 Task: In the Company honeywell.com, Log SMS with description: 'Followed up via SMS with a lead who attended our recent webinar.'; Add date: '4 August, 2023' and time 12:00:PM; Add contact from the company's contact and save. Logged in from softage.10@softage.net
Action: Mouse moved to (81, 55)
Screenshot: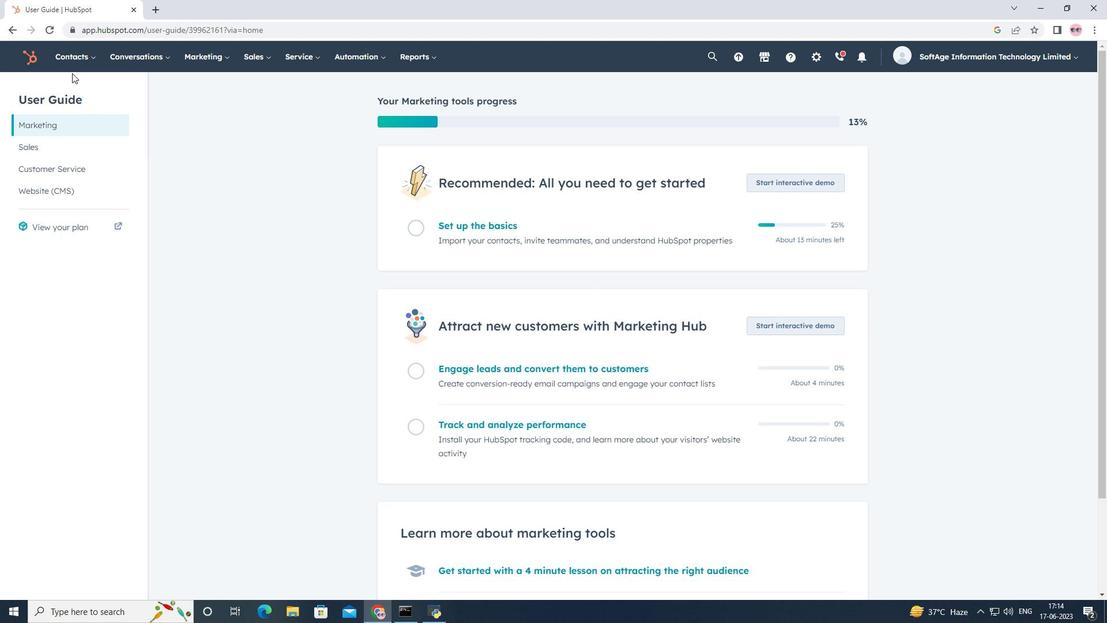 
Action: Mouse pressed left at (81, 55)
Screenshot: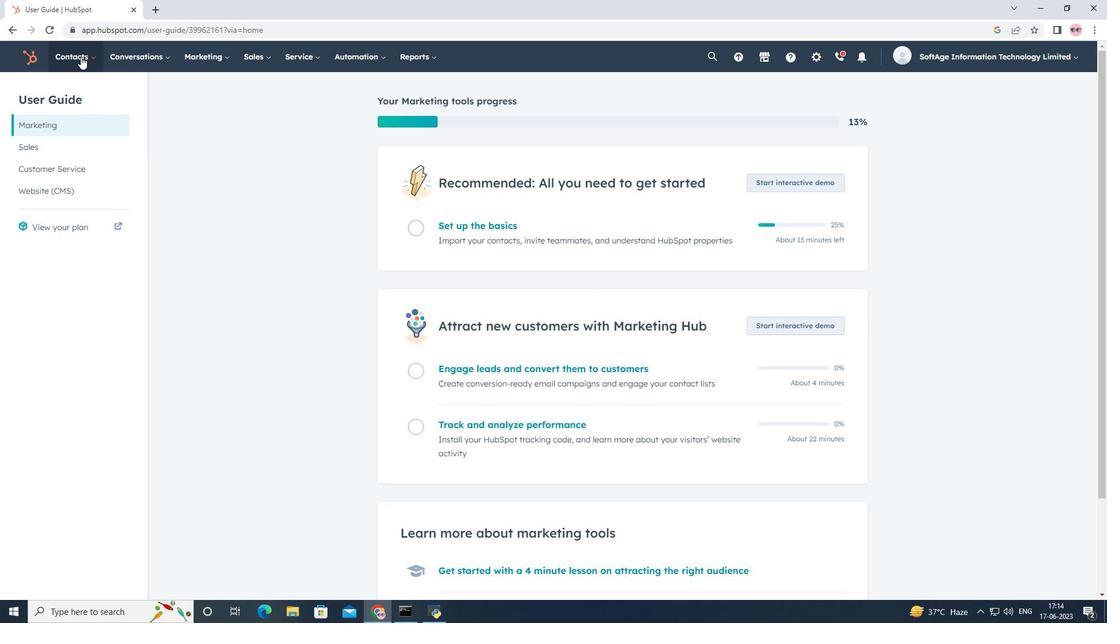 
Action: Mouse moved to (85, 113)
Screenshot: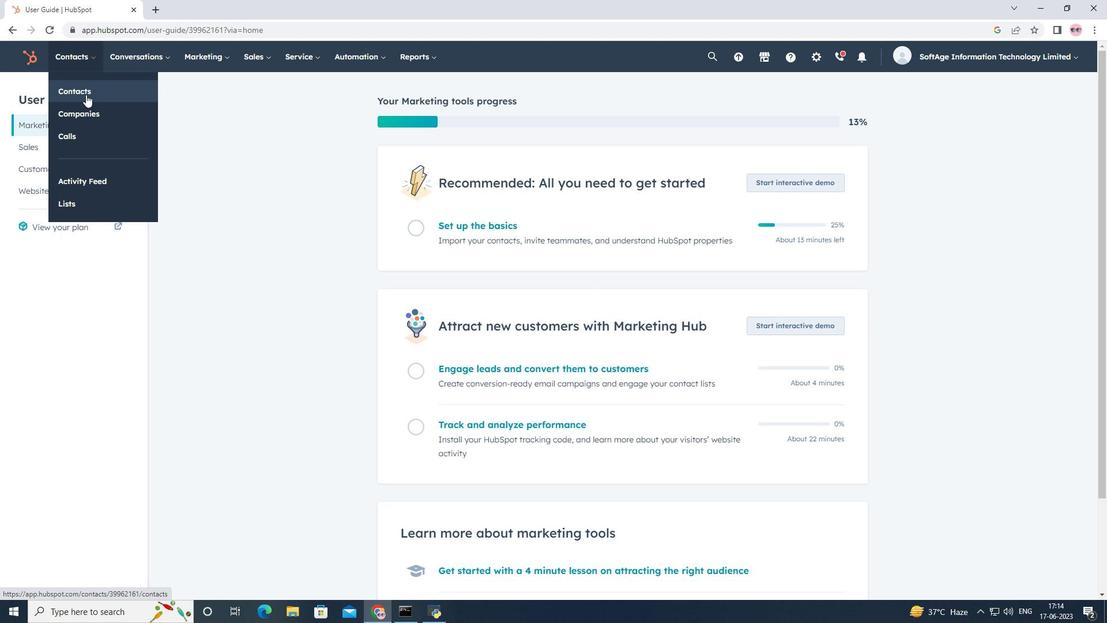 
Action: Mouse pressed left at (85, 113)
Screenshot: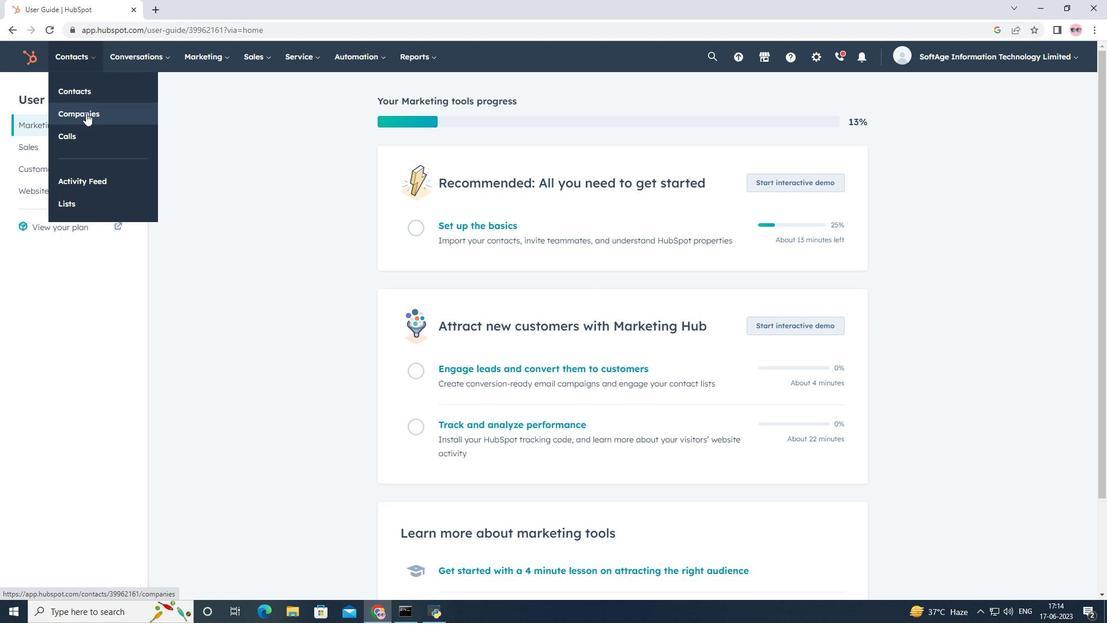 
Action: Mouse moved to (111, 188)
Screenshot: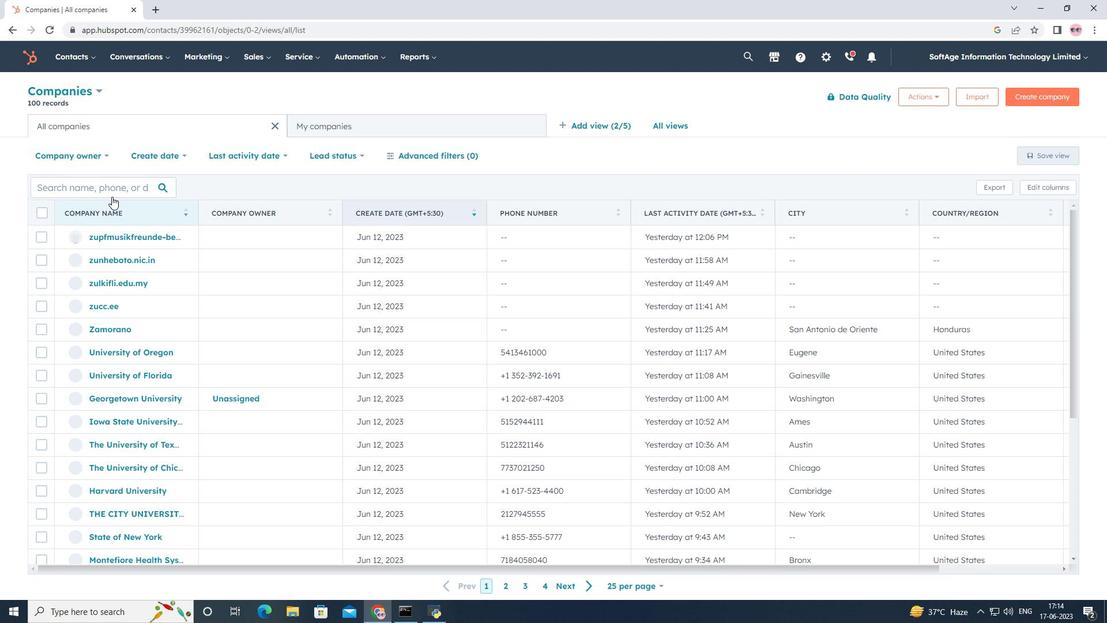 
Action: Mouse pressed left at (111, 188)
Screenshot: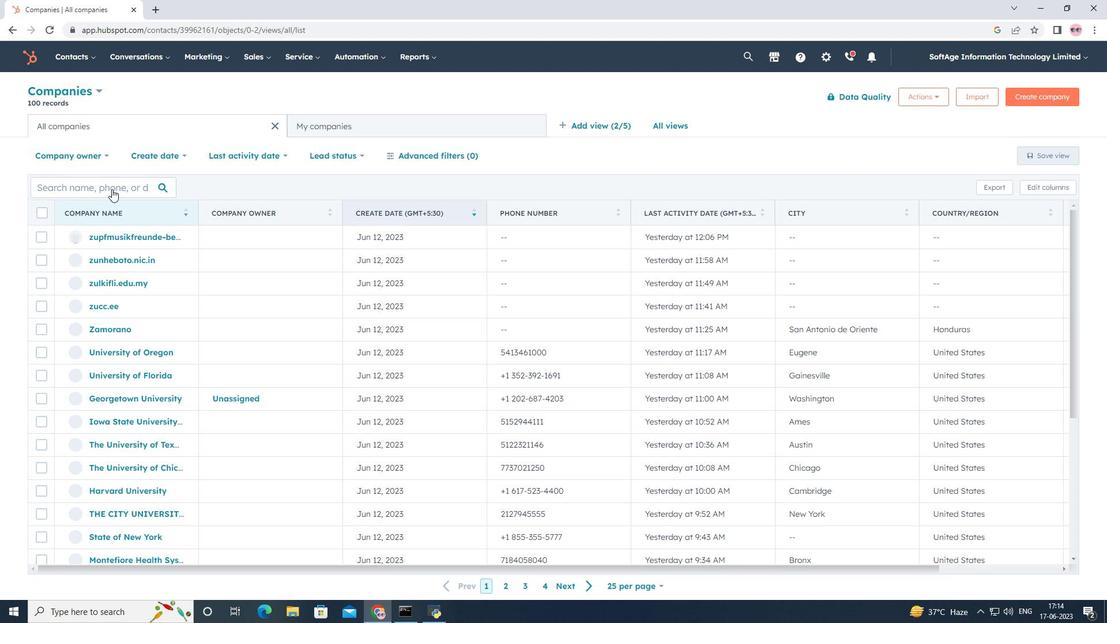 
Action: Key pressed <Key.shift>Honeywell.com
Screenshot: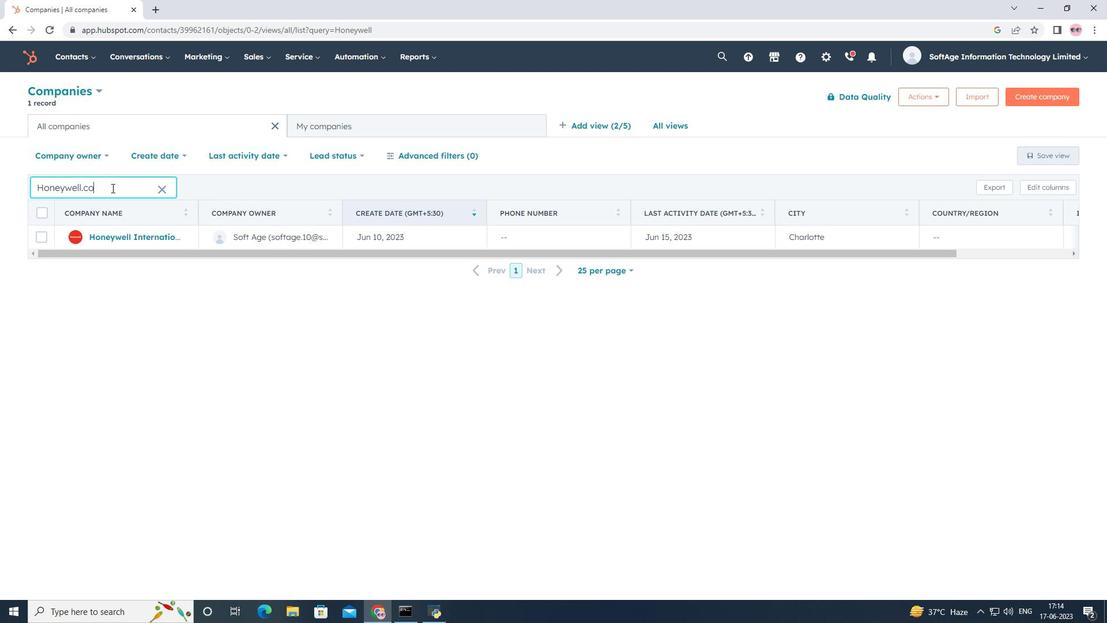 
Action: Mouse moved to (122, 236)
Screenshot: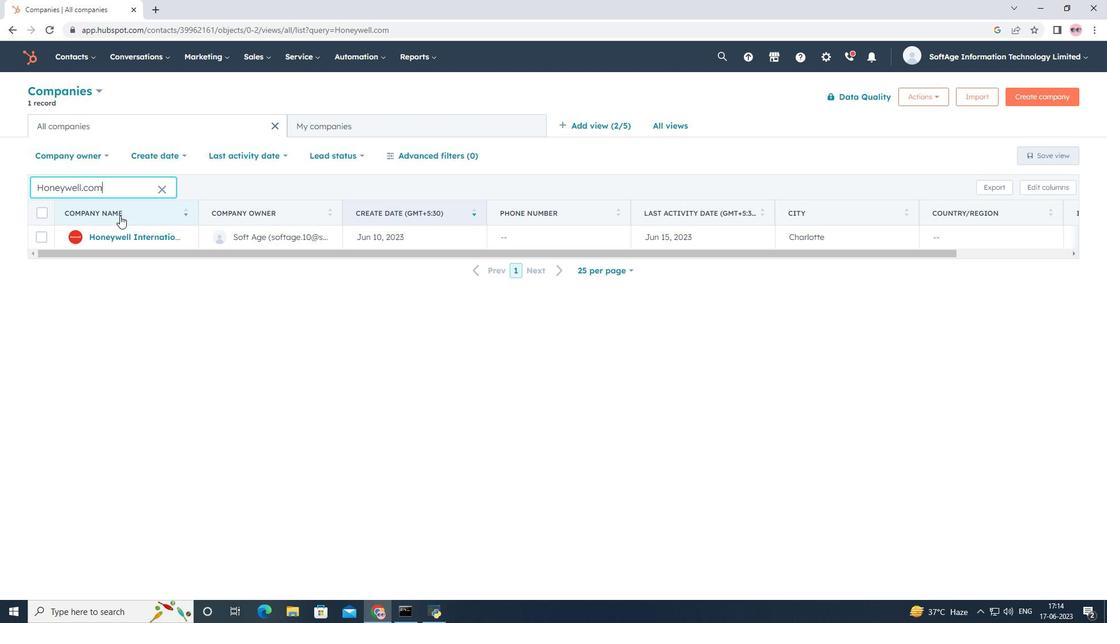 
Action: Mouse pressed left at (122, 236)
Screenshot: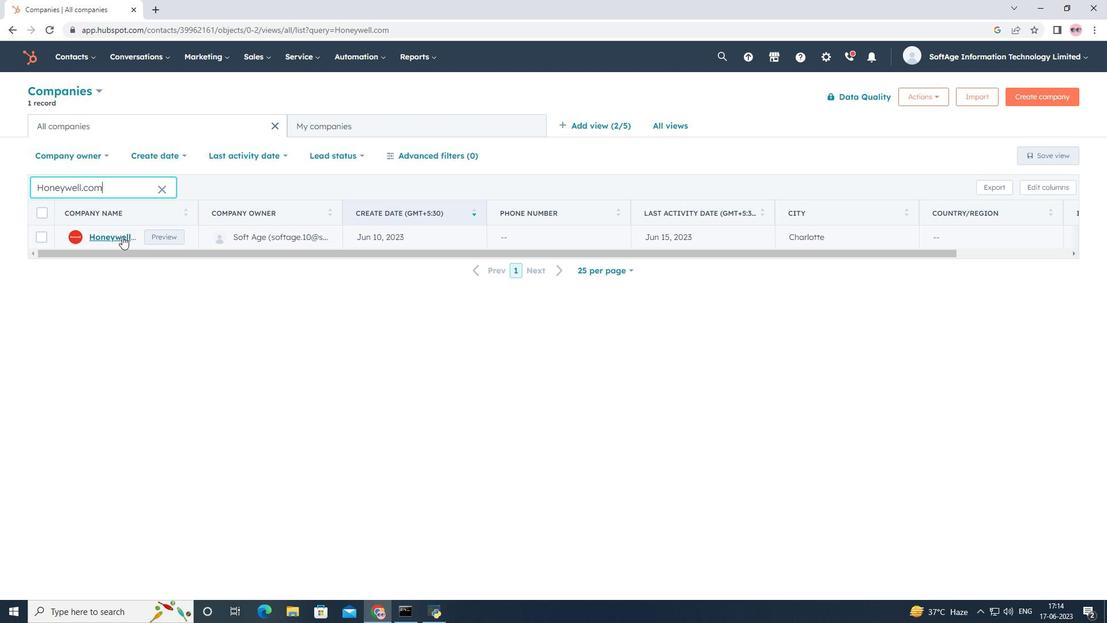 
Action: Mouse moved to (233, 185)
Screenshot: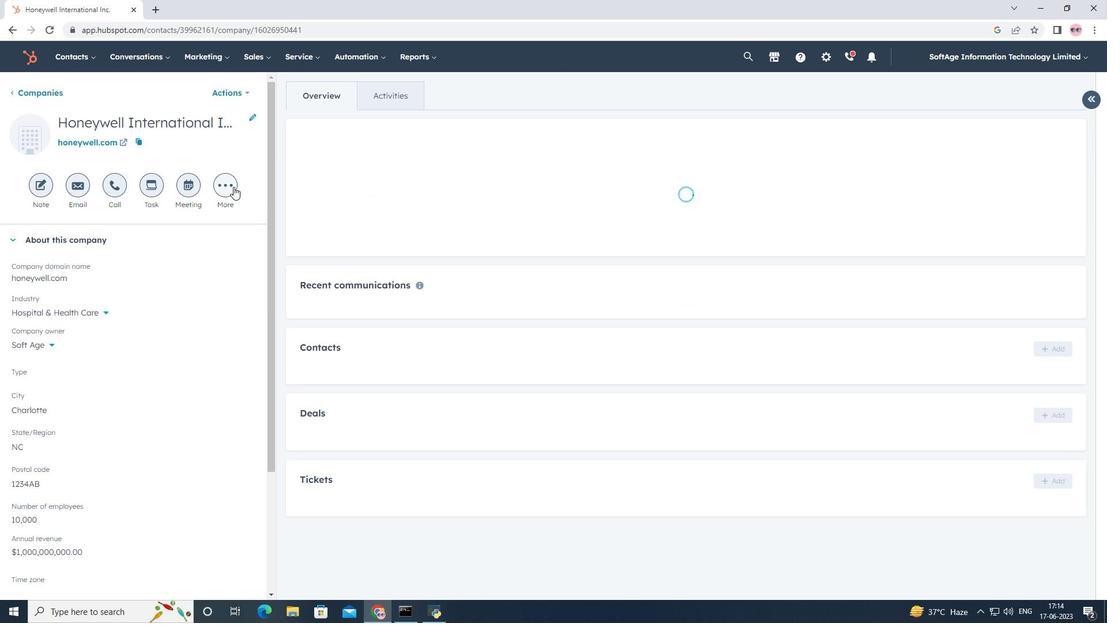 
Action: Mouse pressed left at (233, 185)
Screenshot: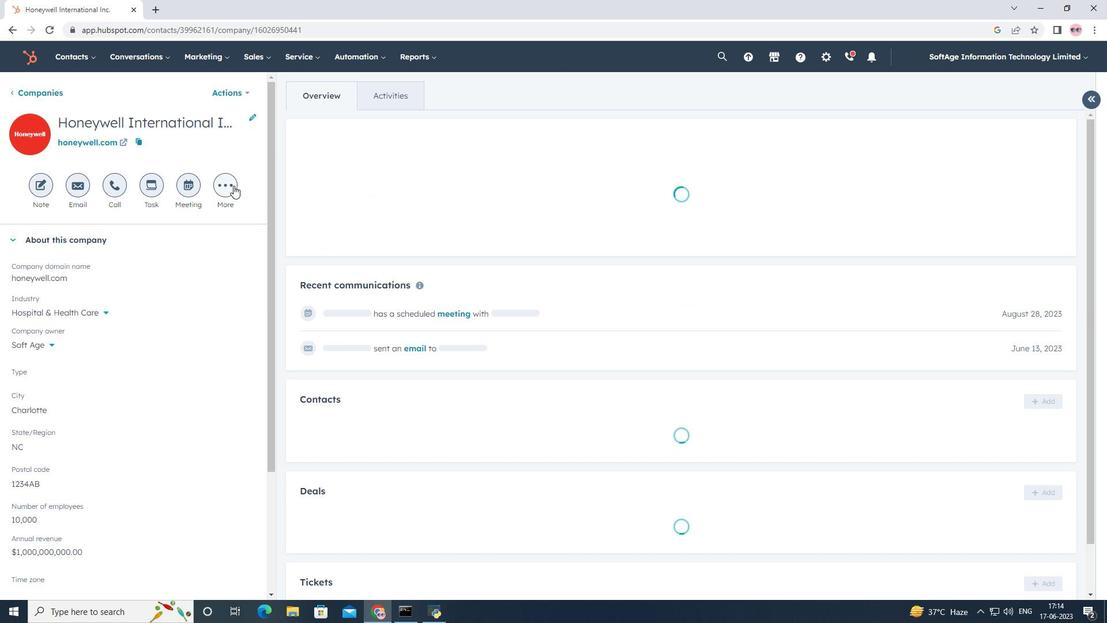 
Action: Mouse moved to (246, 210)
Screenshot: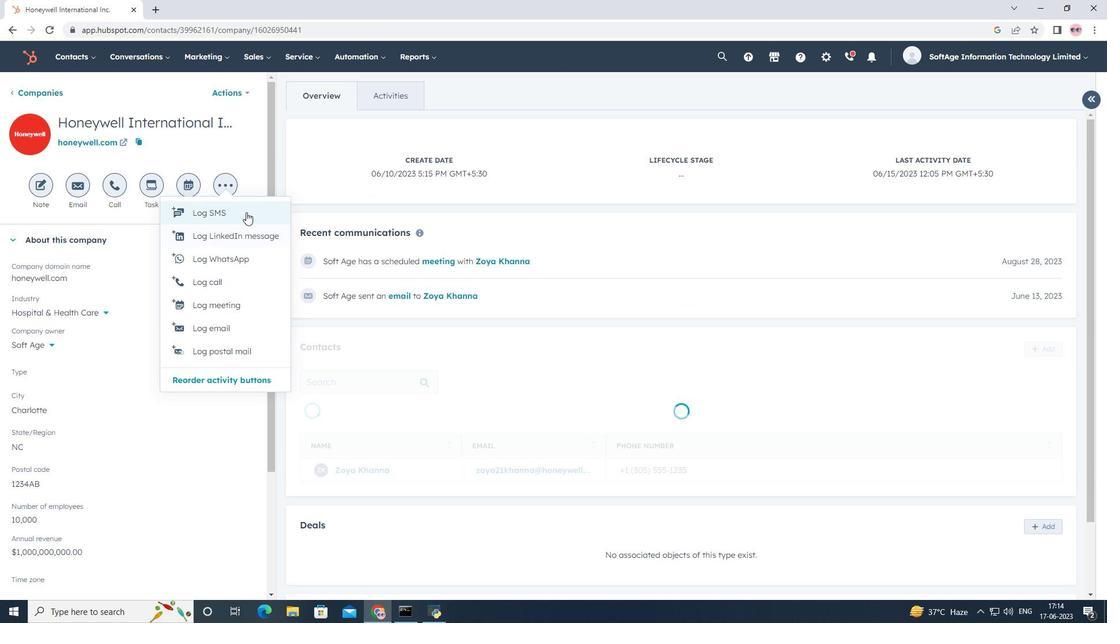 
Action: Mouse pressed left at (246, 210)
Screenshot: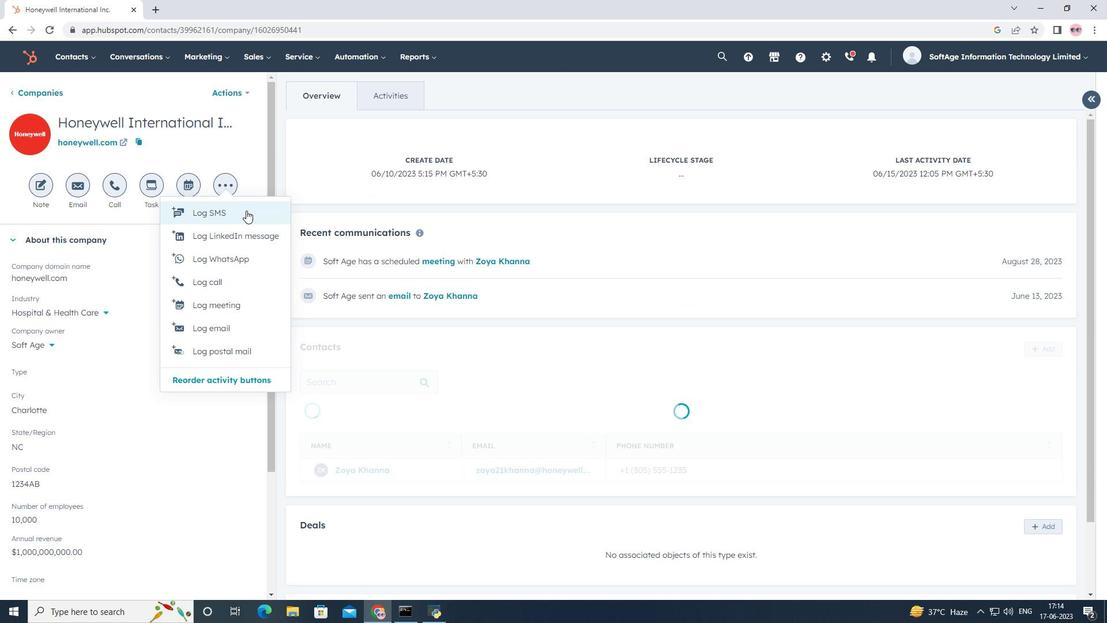 
Action: Mouse moved to (706, 445)
Screenshot: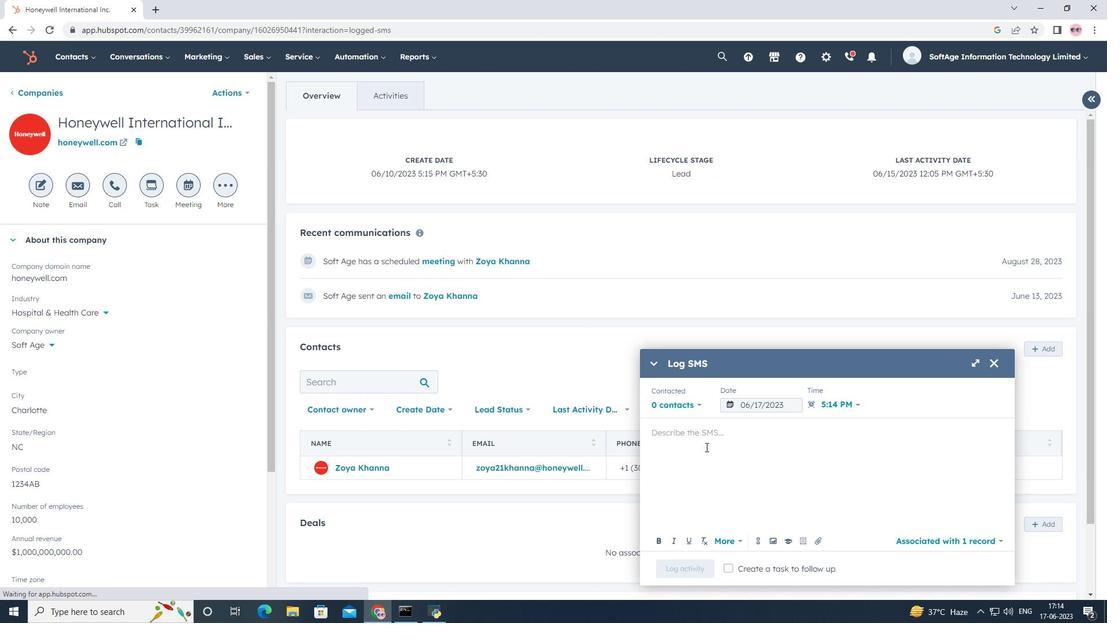 
Action: Mouse pressed left at (706, 445)
Screenshot: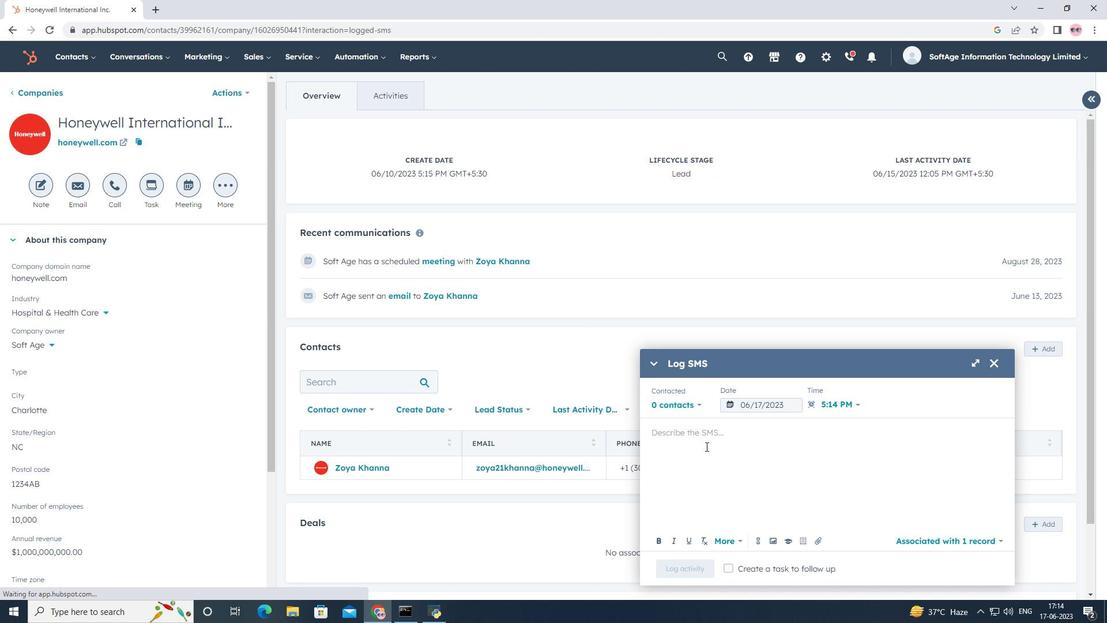 
Action: Key pressed <Key.shift>Followed<Key.space>up<Key.space>via<Key.space><Key.shift>SMS<Key.space>with<Key.space>a<Key.space>lead<Key.space>who<Key.space>attended<Key.space>our<Key.space>recent<Key.space>webinar.
Screenshot: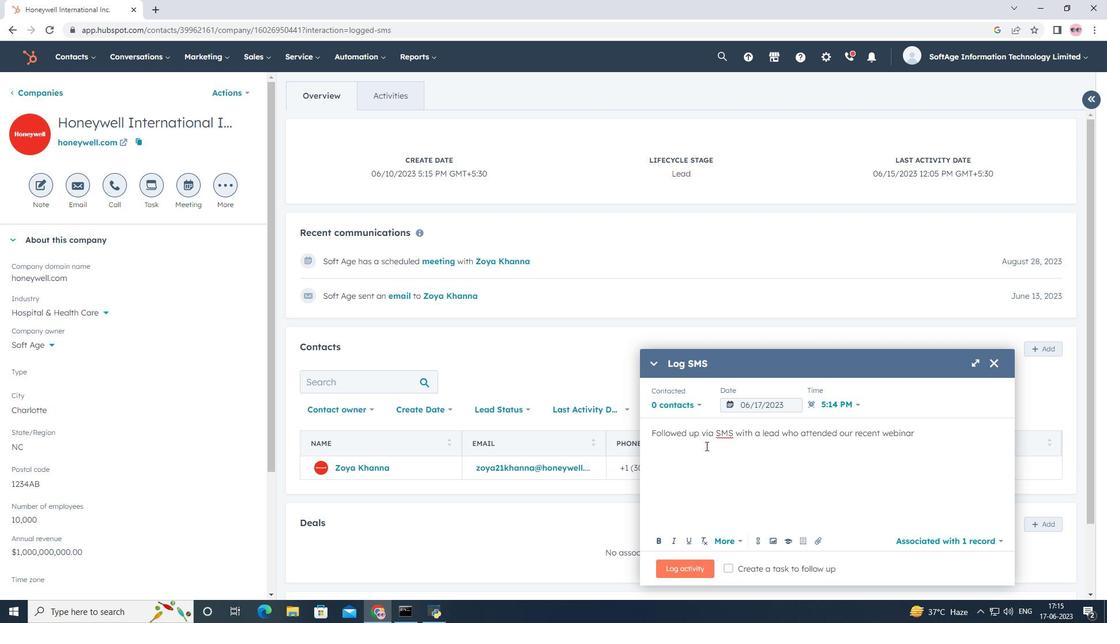 
Action: Mouse moved to (782, 408)
Screenshot: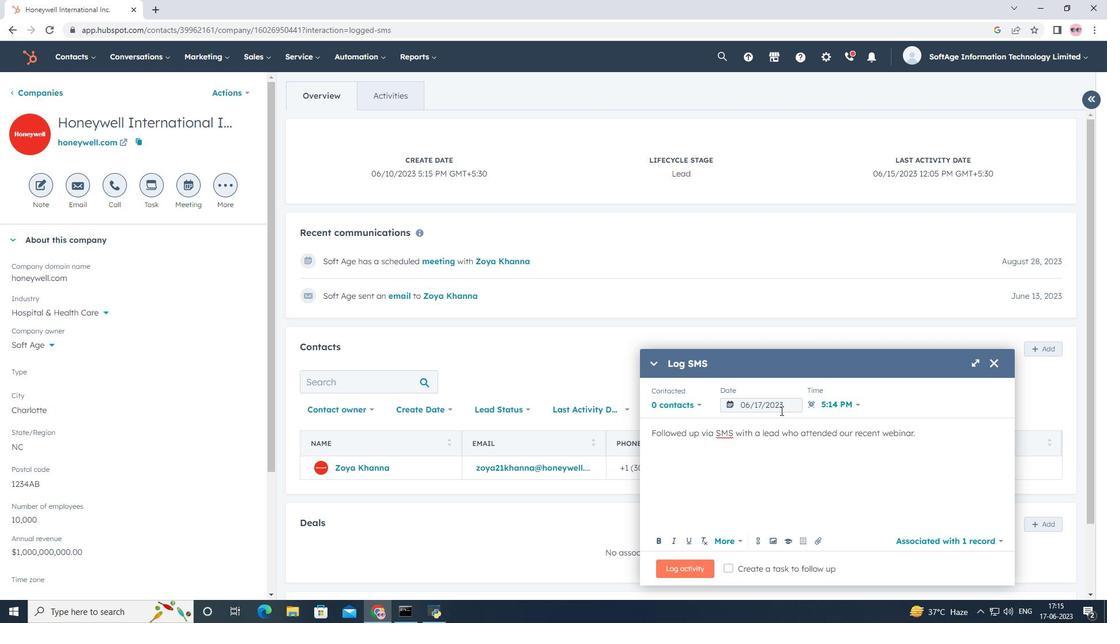 
Action: Mouse pressed left at (782, 408)
Screenshot: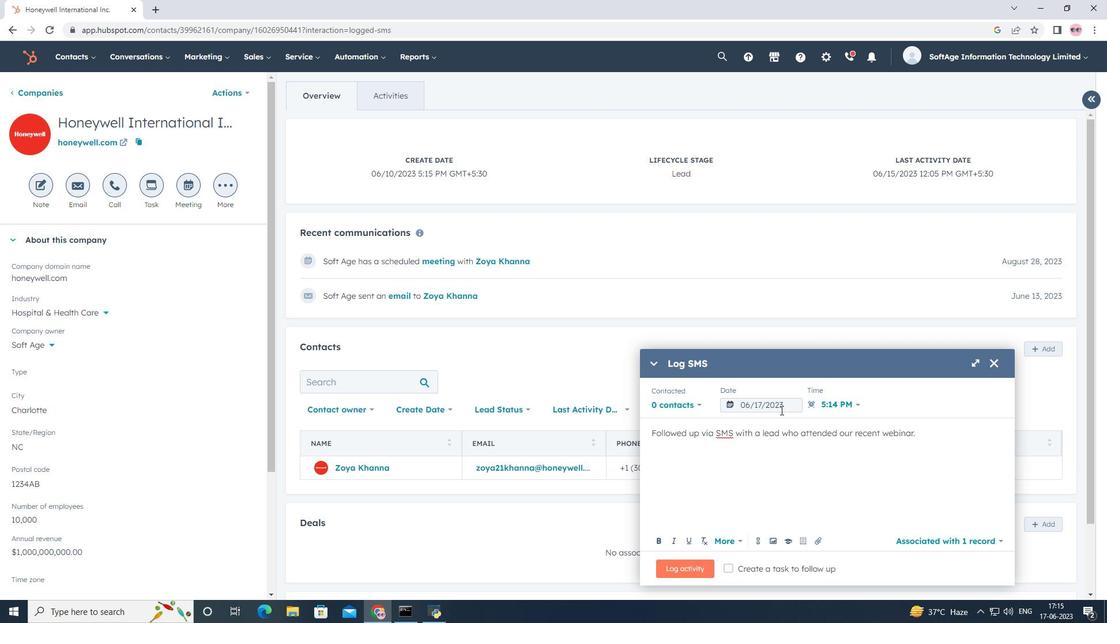 
Action: Mouse moved to (871, 220)
Screenshot: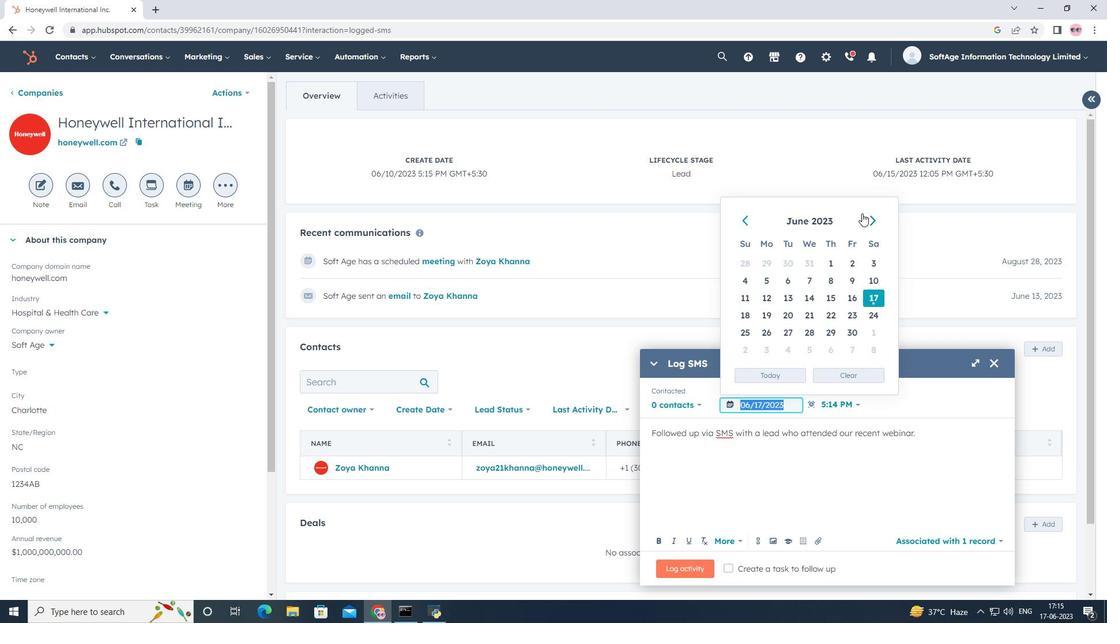 
Action: Mouse pressed left at (871, 220)
Screenshot: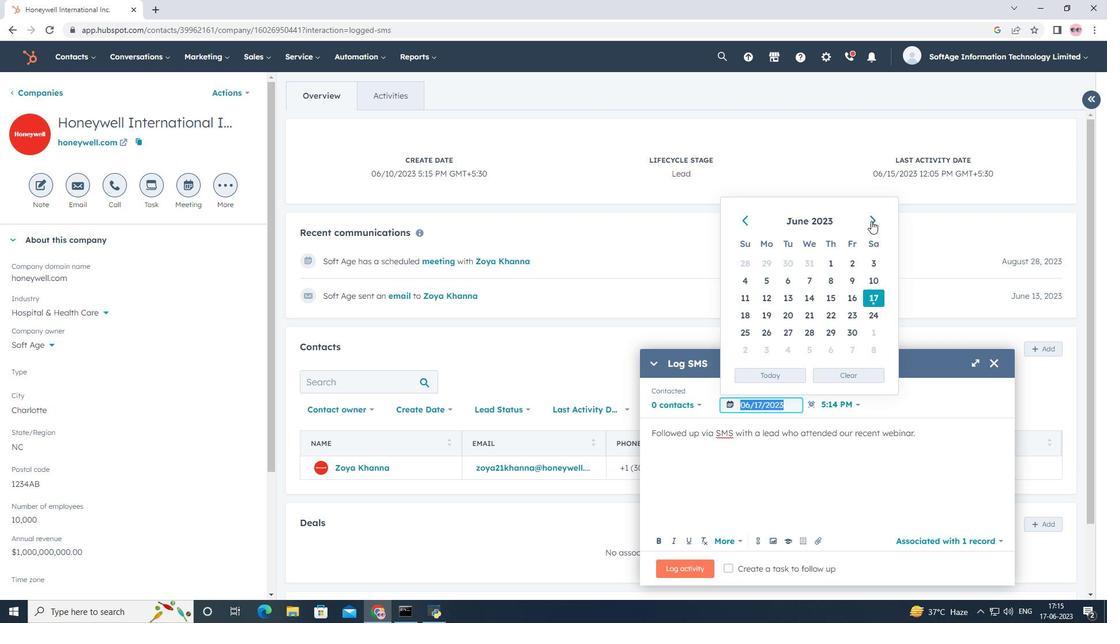 
Action: Mouse pressed left at (871, 220)
Screenshot: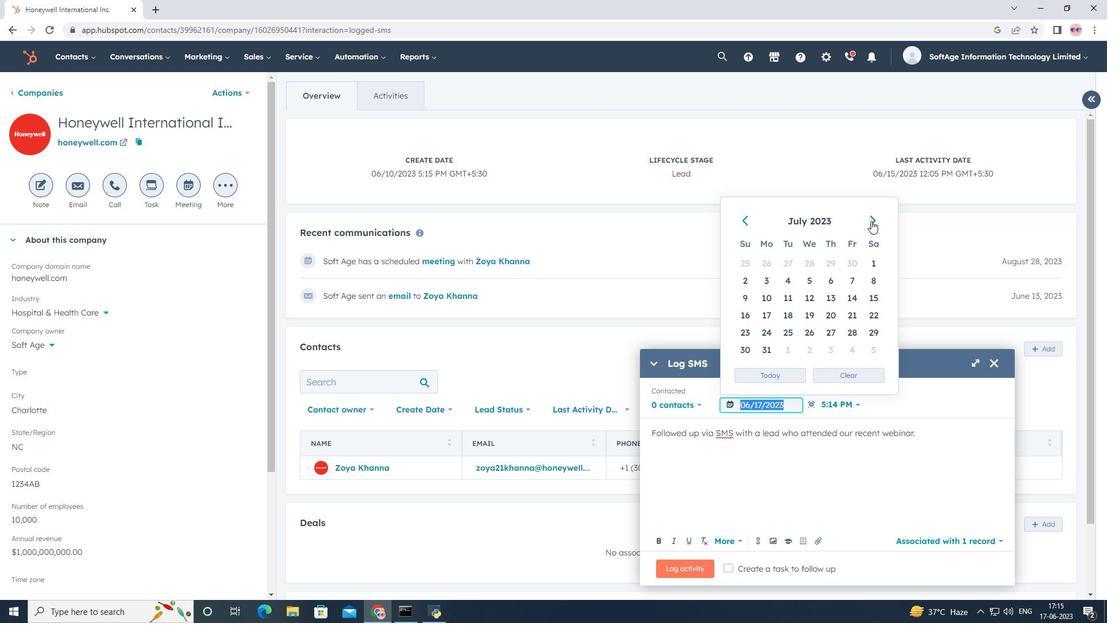 
Action: Mouse moved to (855, 261)
Screenshot: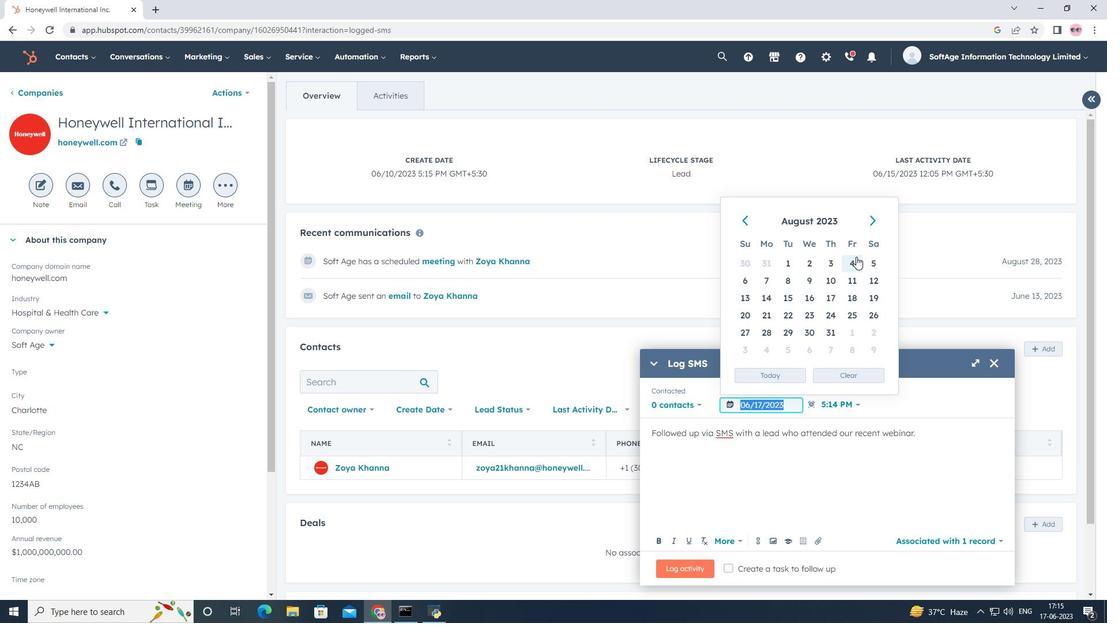 
Action: Mouse pressed left at (855, 261)
Screenshot: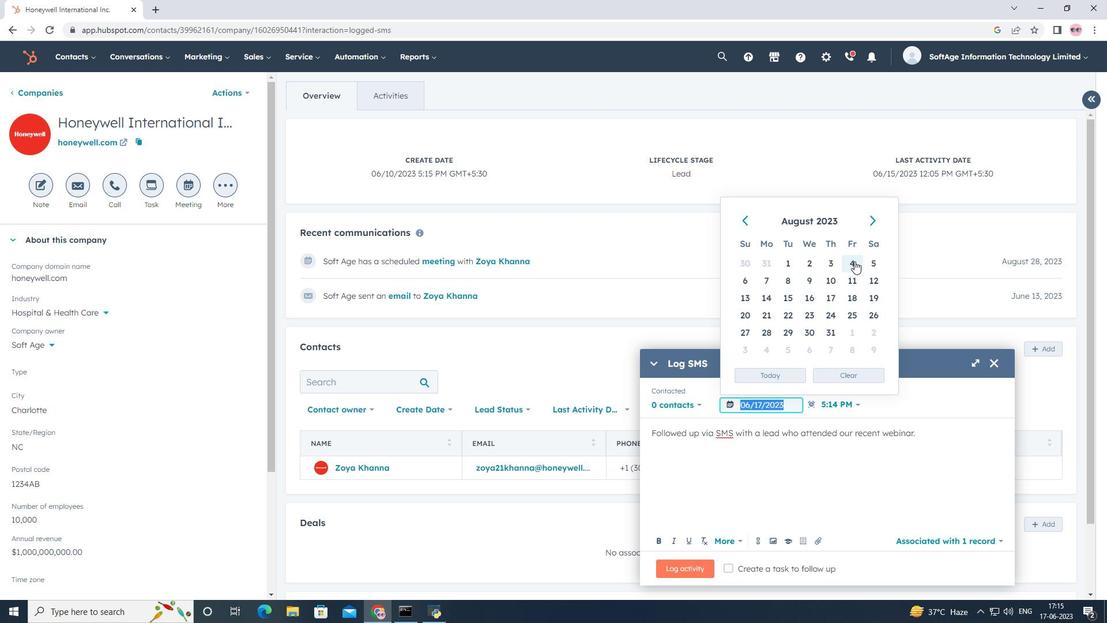 
Action: Mouse moved to (860, 407)
Screenshot: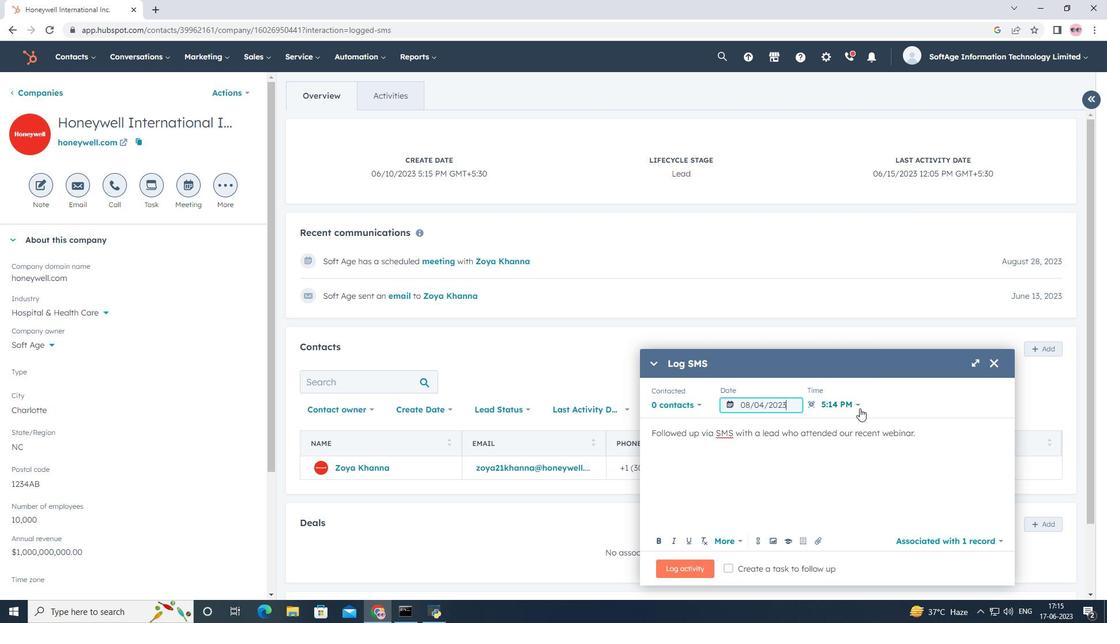 
Action: Mouse pressed left at (860, 407)
Screenshot: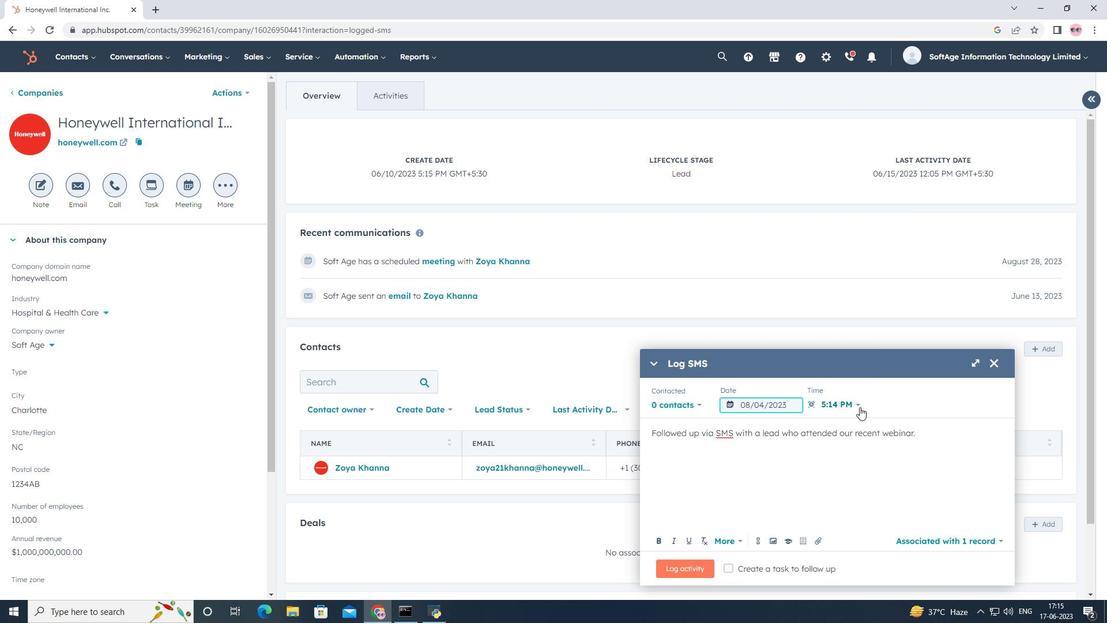 
Action: Mouse moved to (917, 461)
Screenshot: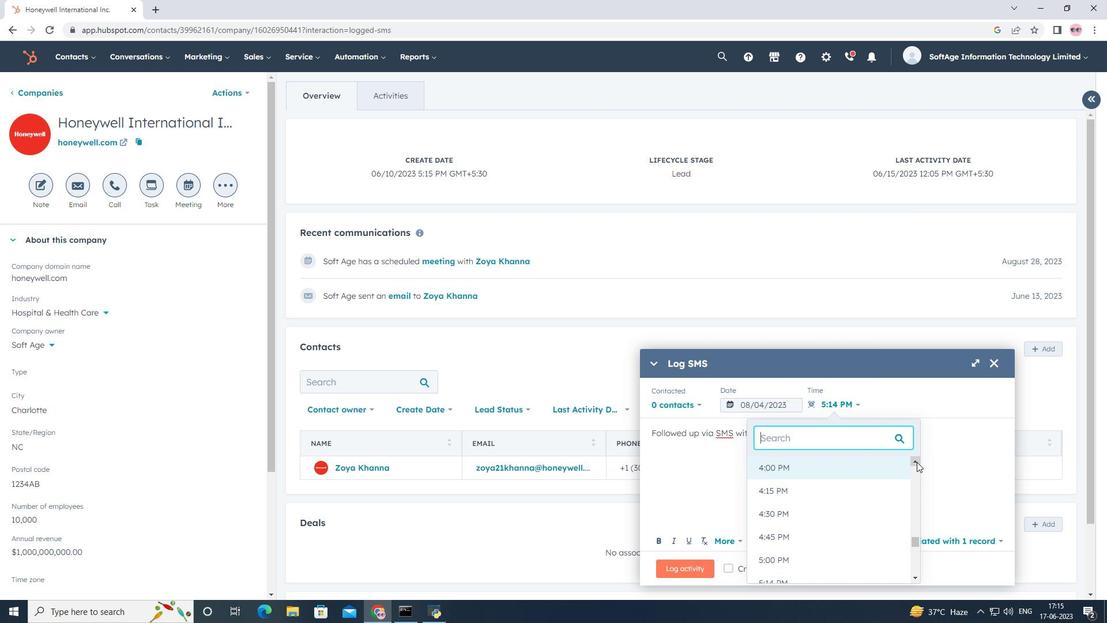 
Action: Mouse pressed left at (917, 461)
Screenshot: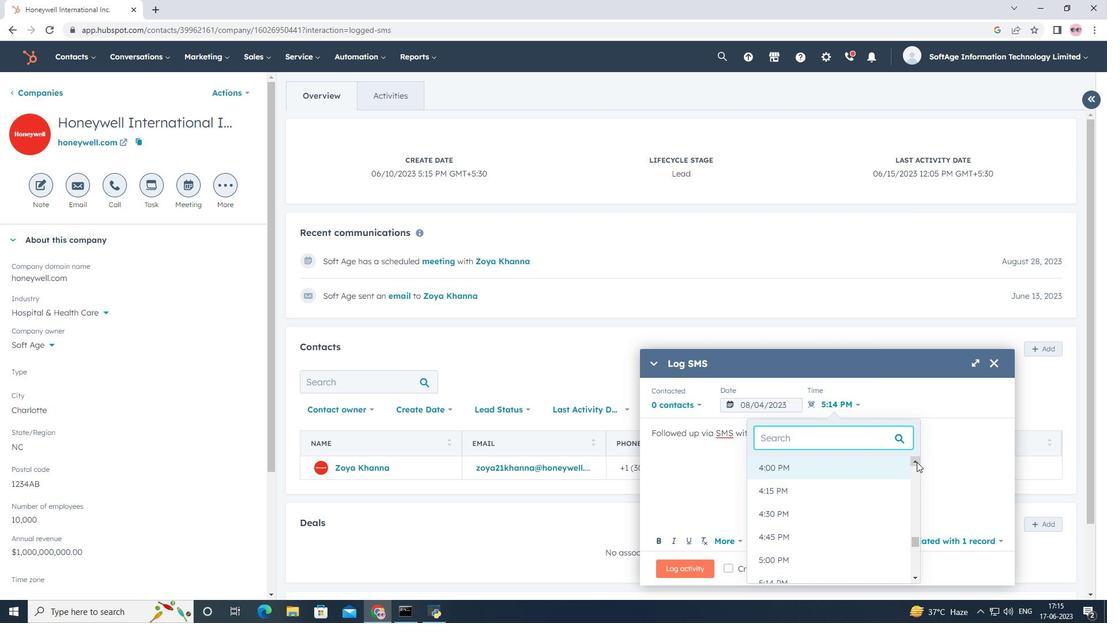 
Action: Mouse pressed left at (917, 461)
Screenshot: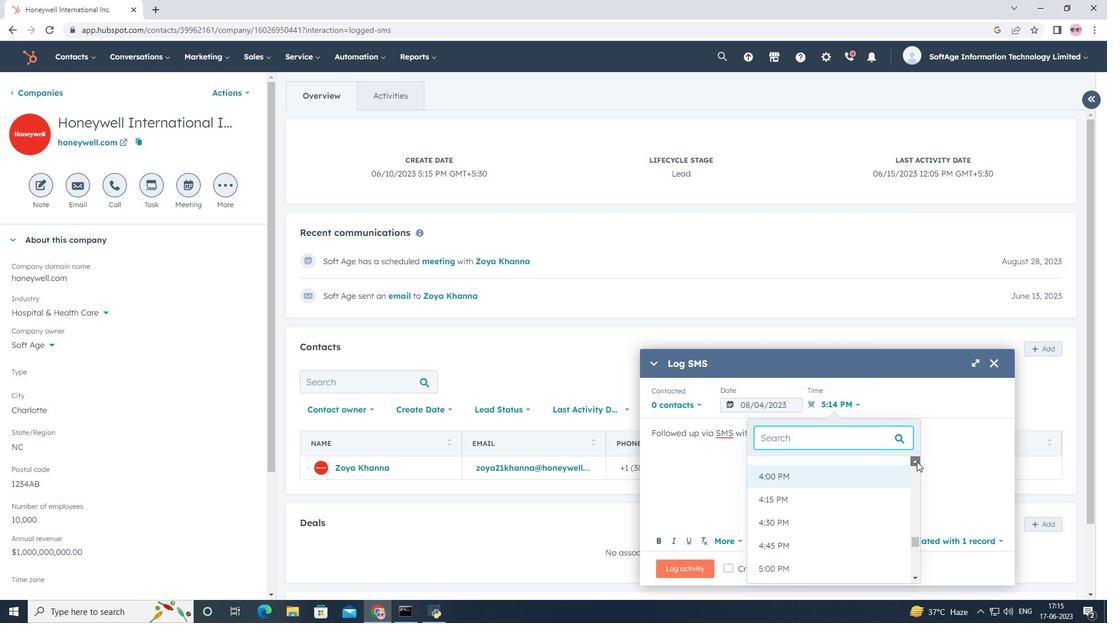 
Action: Mouse pressed left at (917, 461)
Screenshot: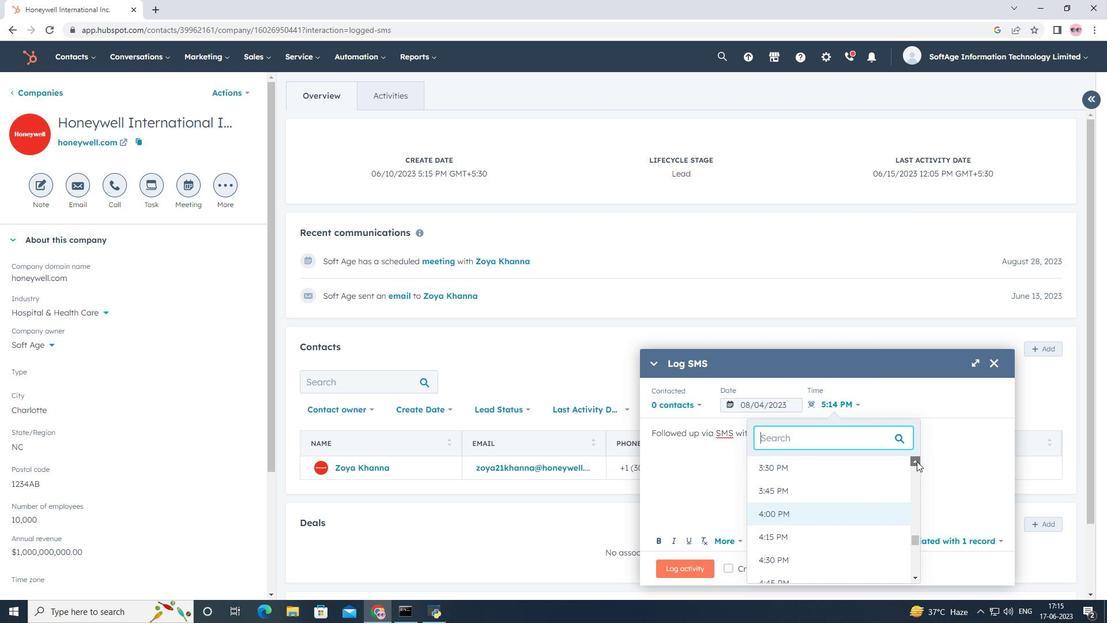
Action: Mouse pressed left at (917, 461)
Screenshot: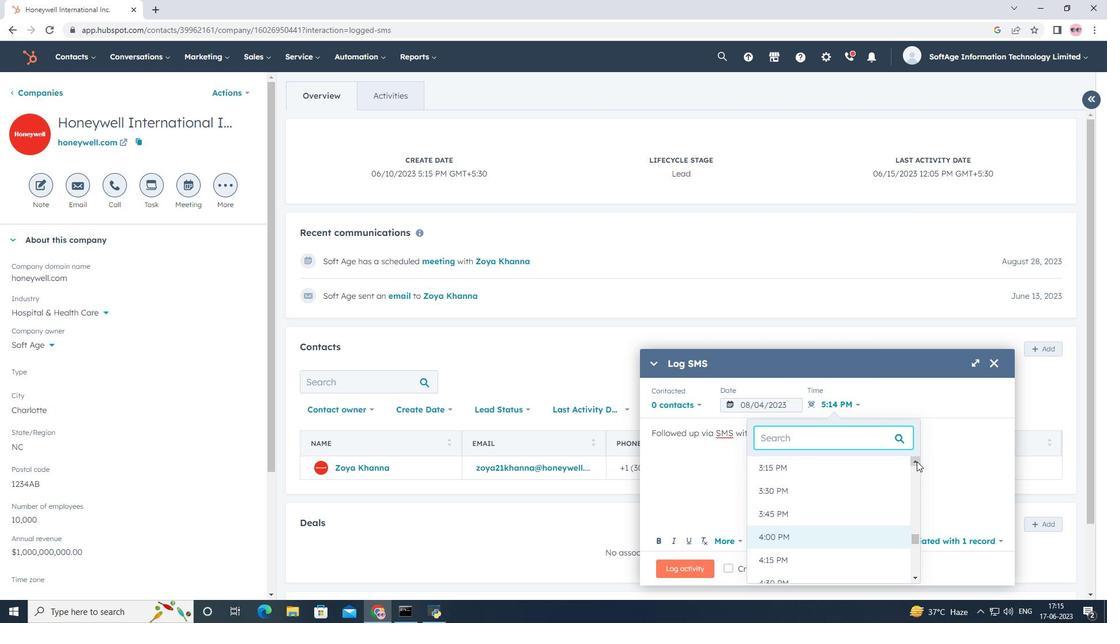 
Action: Mouse pressed left at (917, 461)
Screenshot: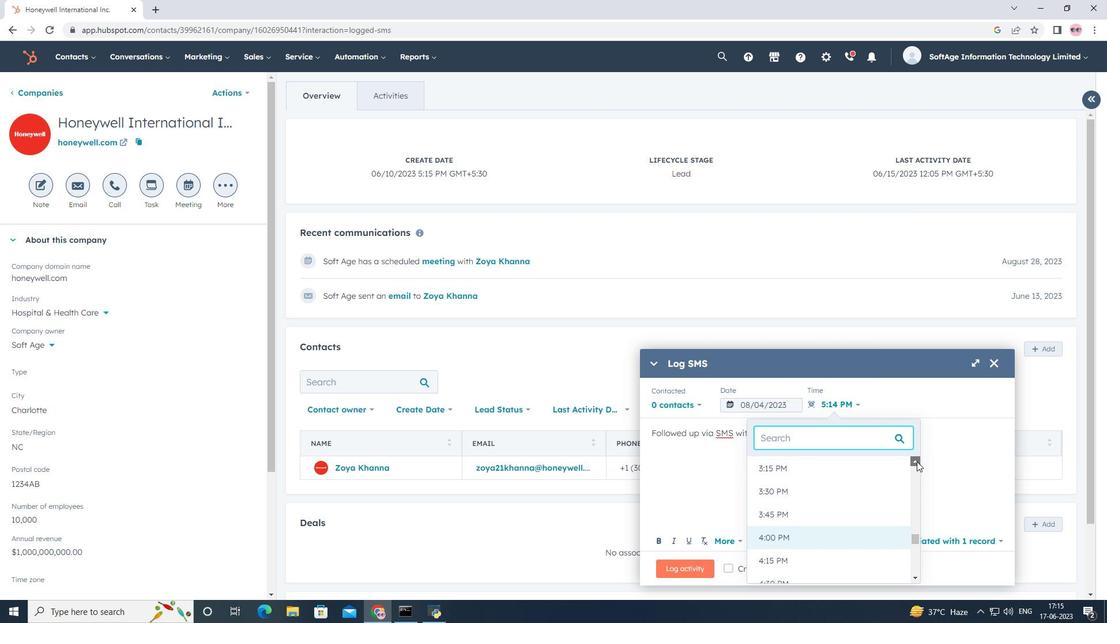 
Action: Mouse pressed left at (917, 461)
Screenshot: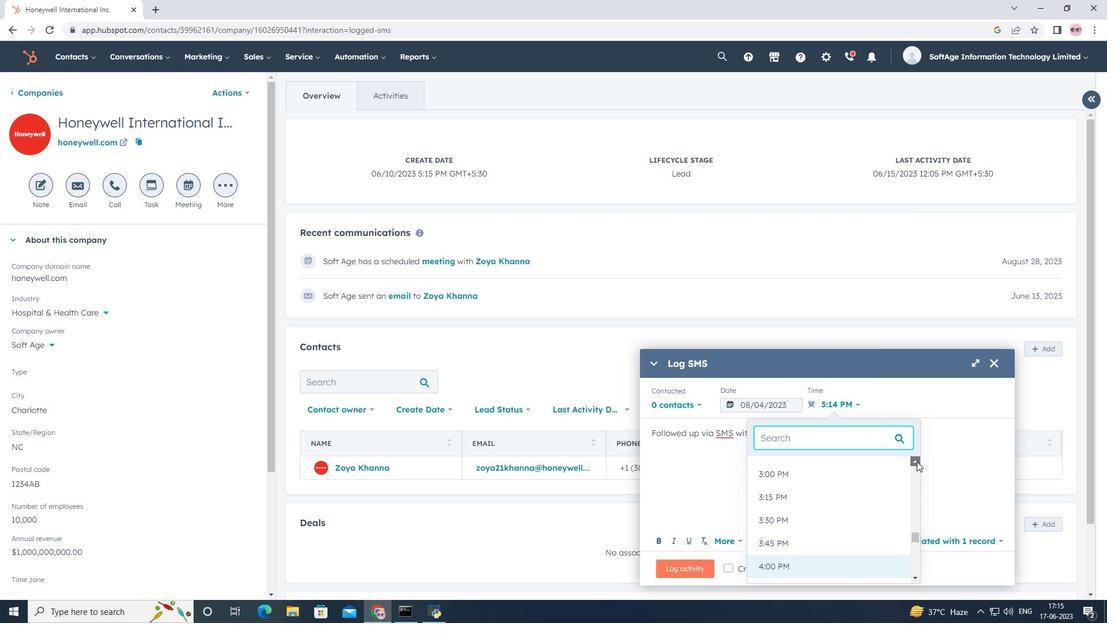 
Action: Mouse pressed left at (917, 461)
Screenshot: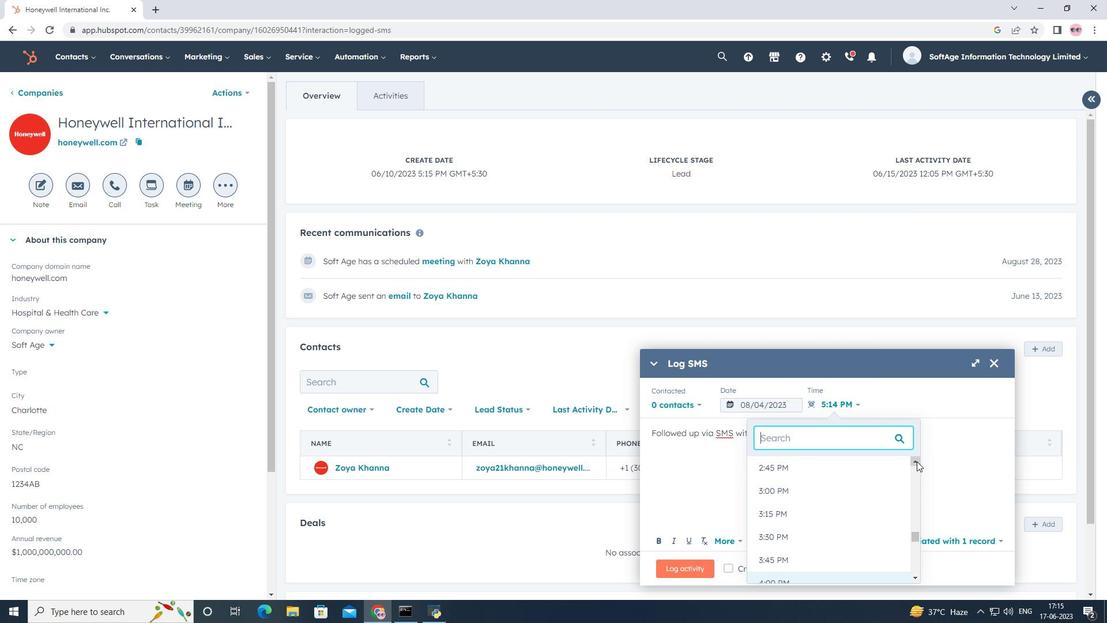
Action: Mouse pressed left at (917, 461)
Screenshot: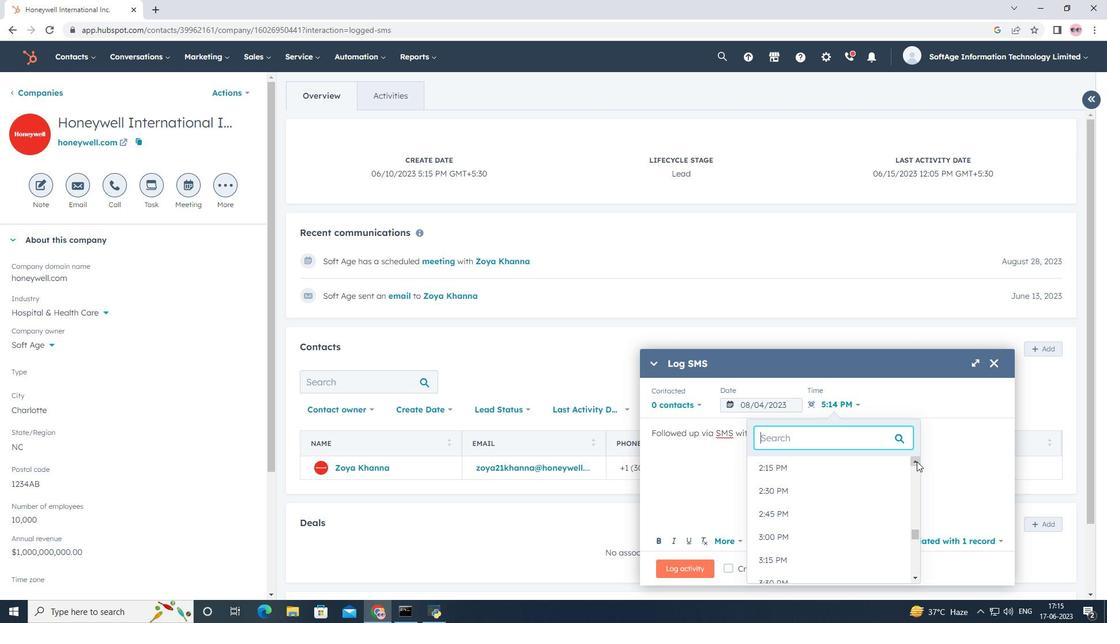 
Action: Mouse pressed left at (917, 461)
Screenshot: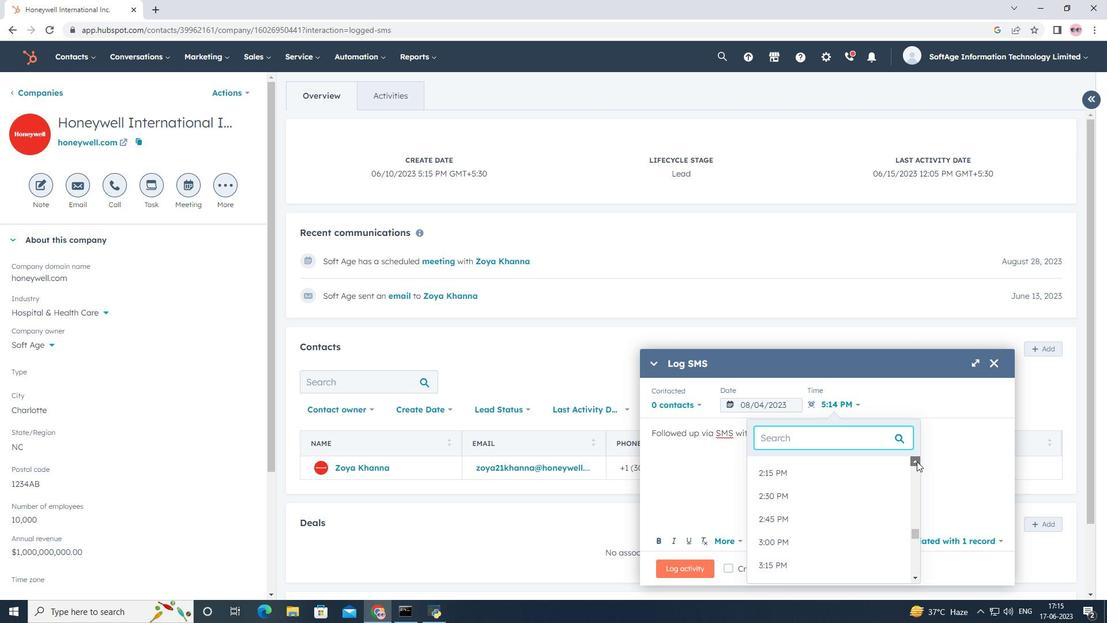 
Action: Mouse pressed left at (917, 461)
Screenshot: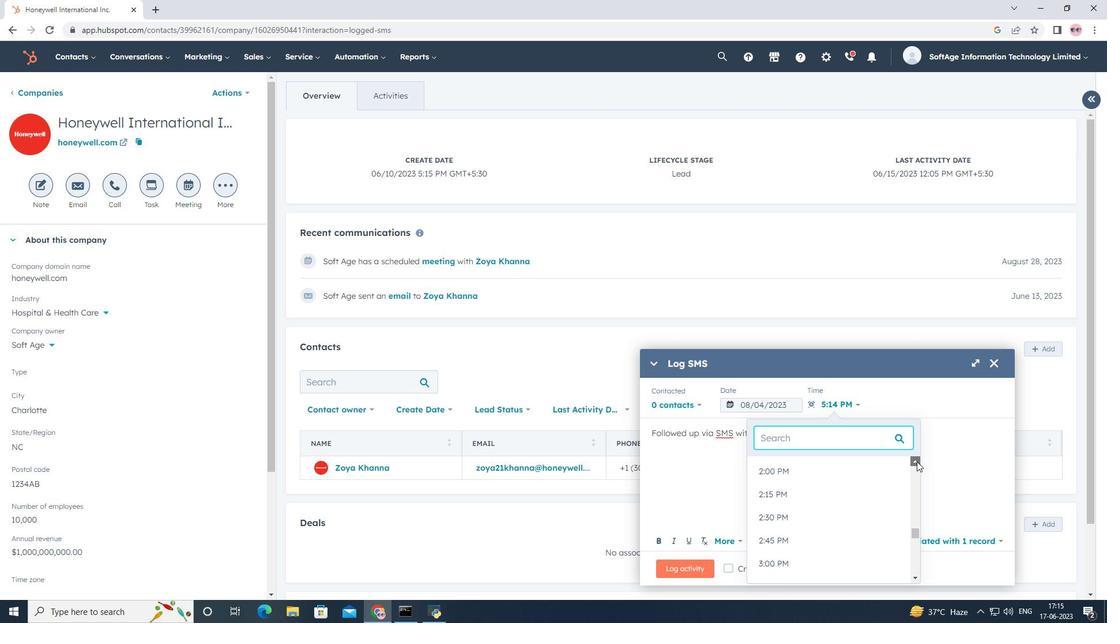 
Action: Mouse pressed left at (917, 461)
Screenshot: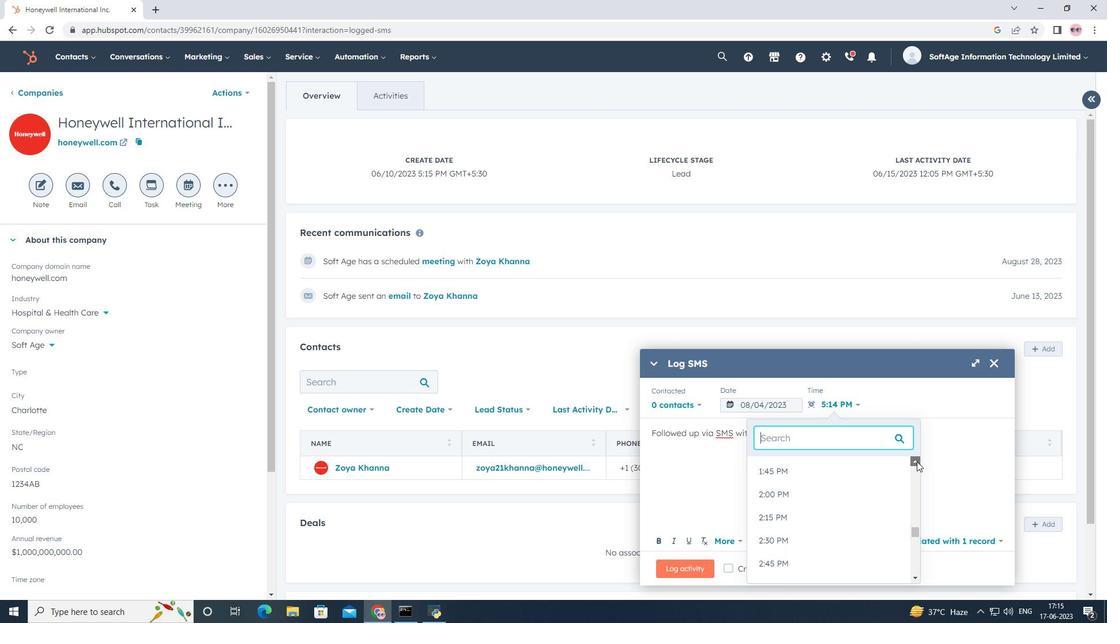 
Action: Mouse pressed left at (917, 461)
Screenshot: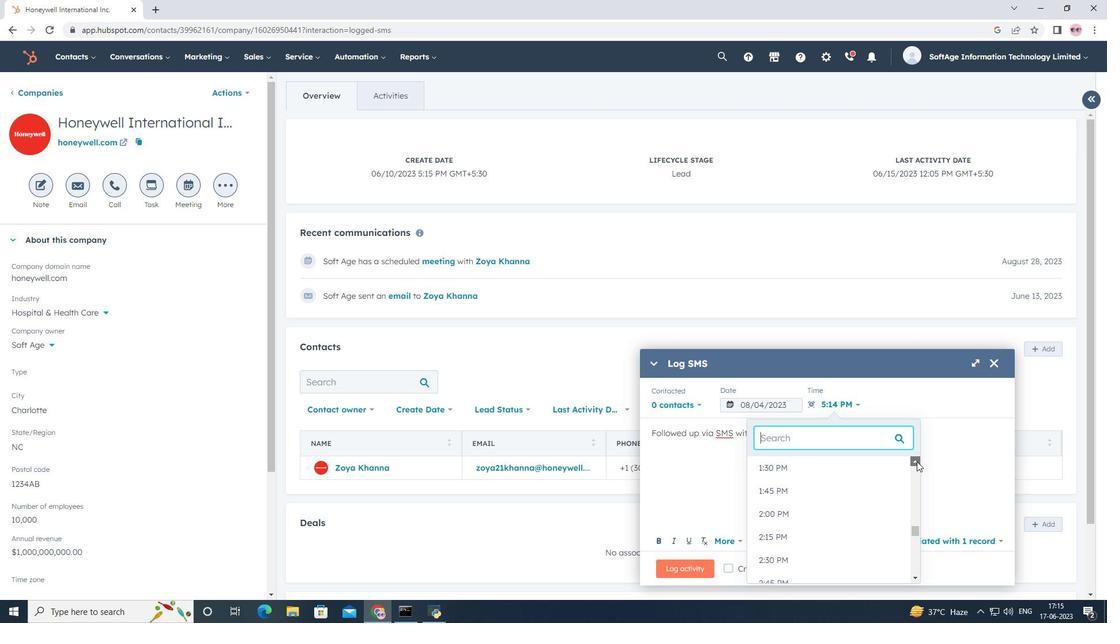
Action: Mouse pressed left at (917, 461)
Screenshot: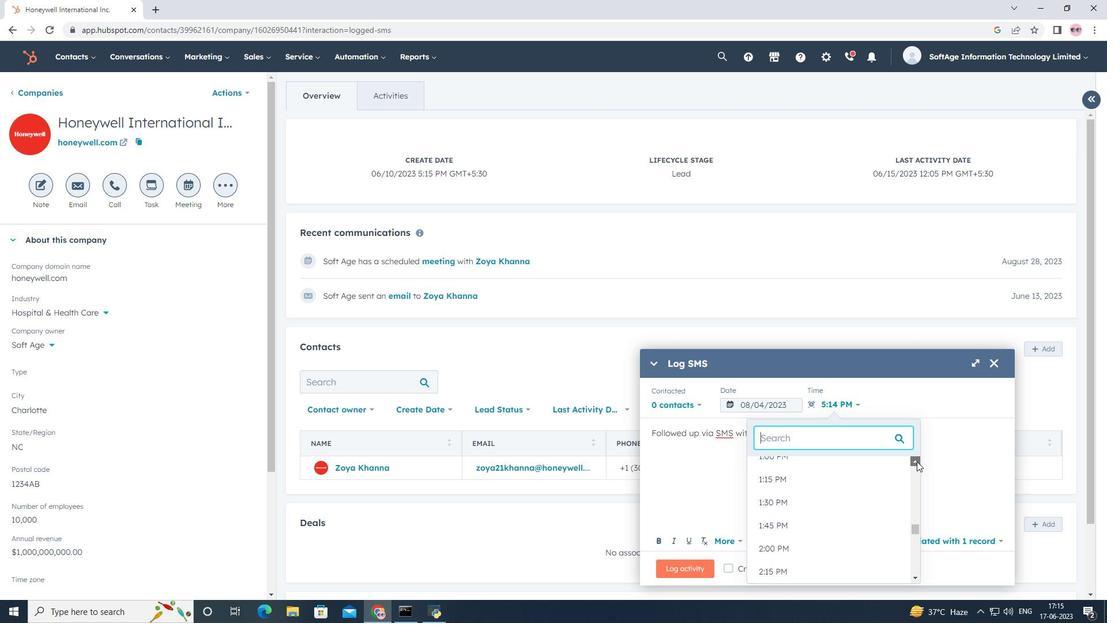 
Action: Mouse pressed left at (917, 461)
Screenshot: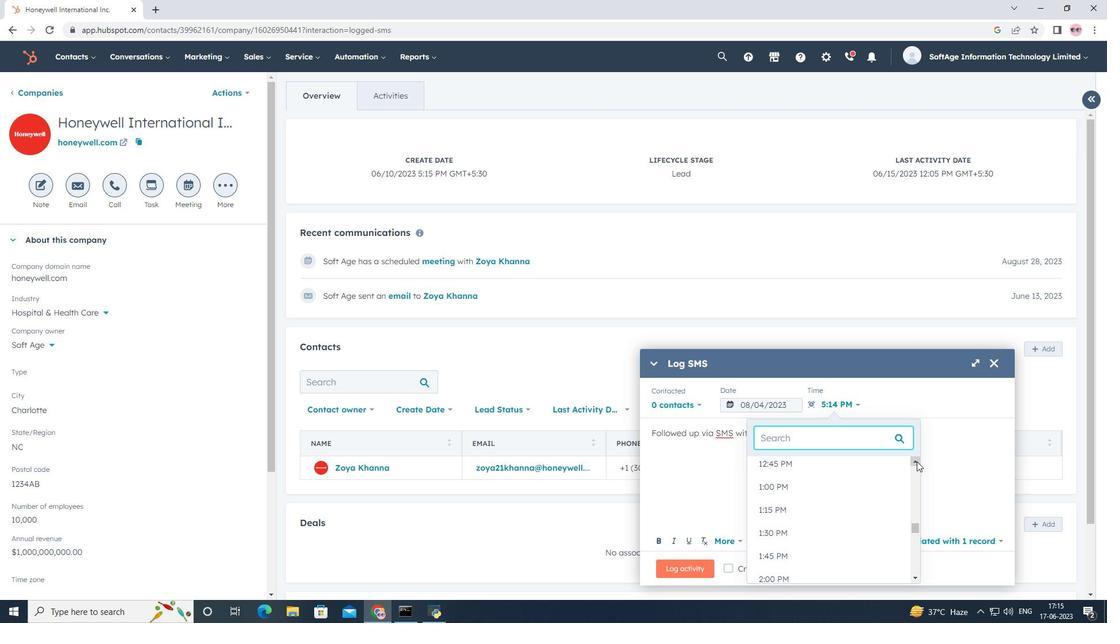 
Action: Mouse moved to (917, 459)
Screenshot: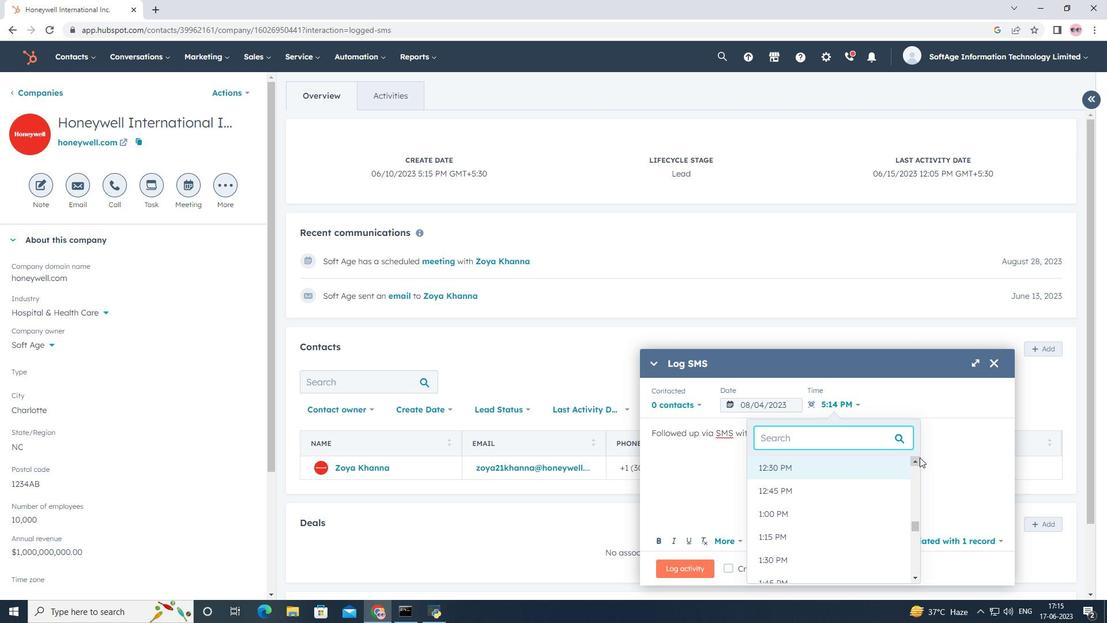 
Action: Mouse pressed left at (917, 459)
Screenshot: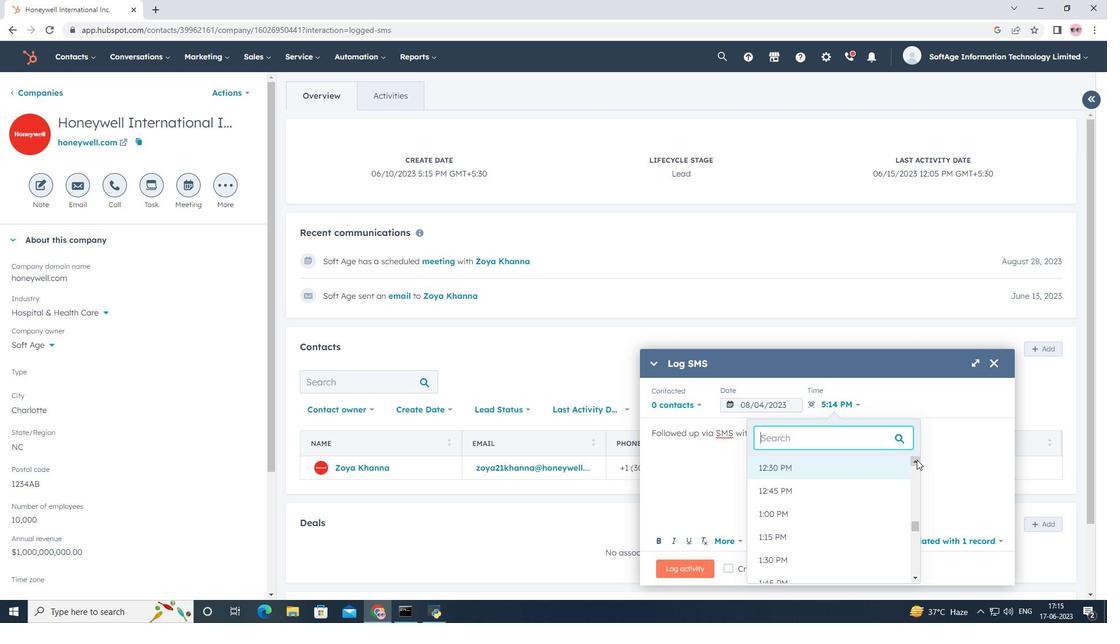 
Action: Mouse pressed left at (917, 459)
Screenshot: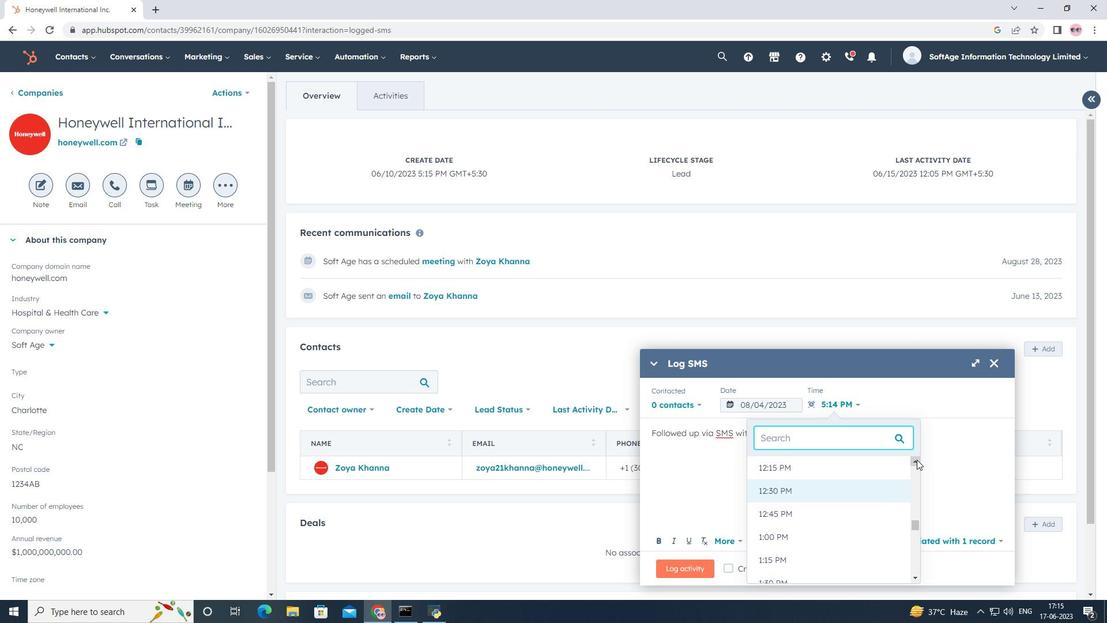 
Action: Mouse moved to (845, 473)
Screenshot: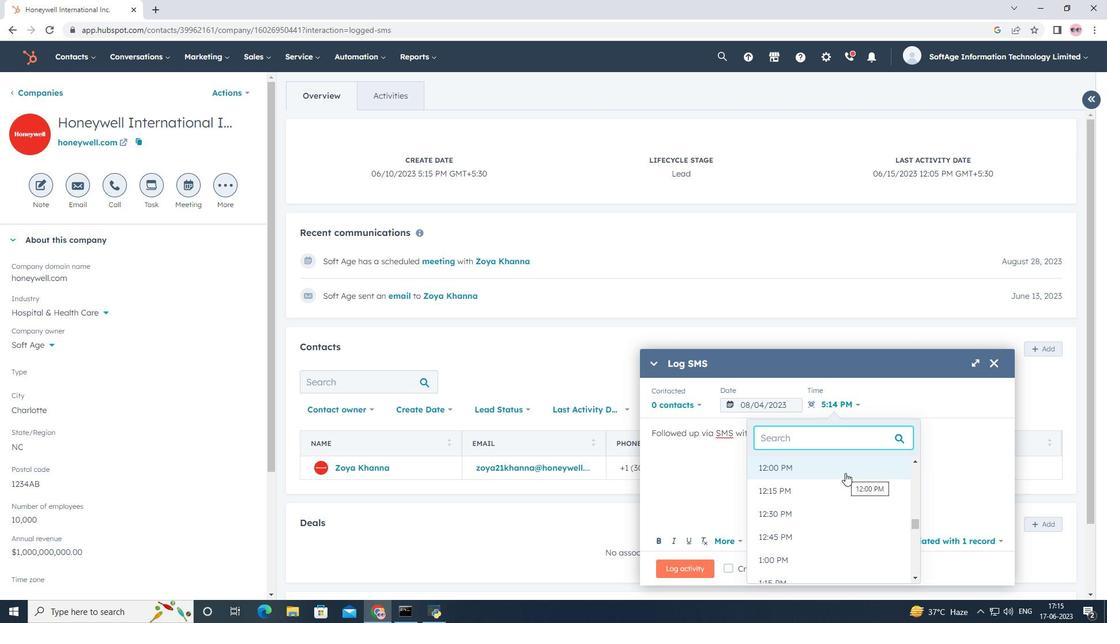 
Action: Mouse pressed left at (845, 473)
Screenshot: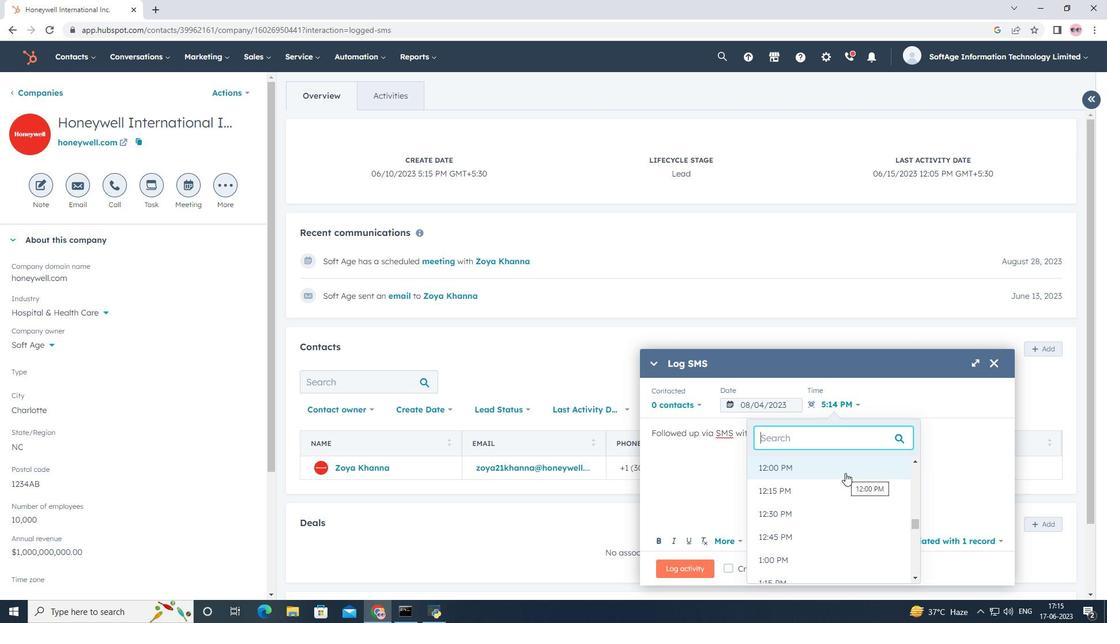 
Action: Mouse moved to (721, 448)
Screenshot: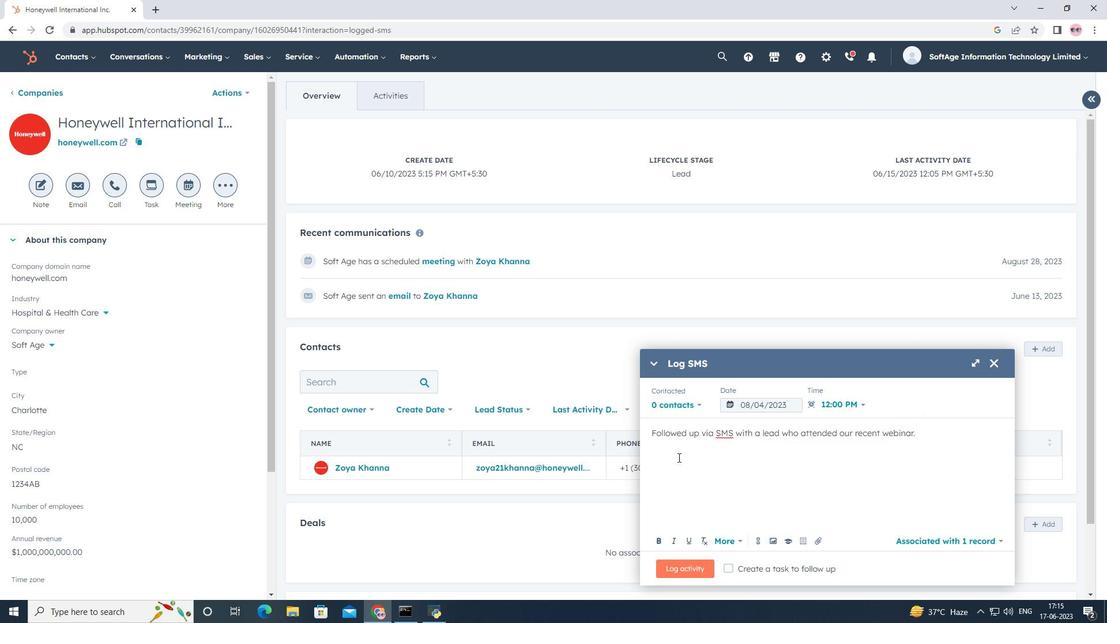 
Action: Mouse scrolled (721, 448) with delta (0, 0)
Screenshot: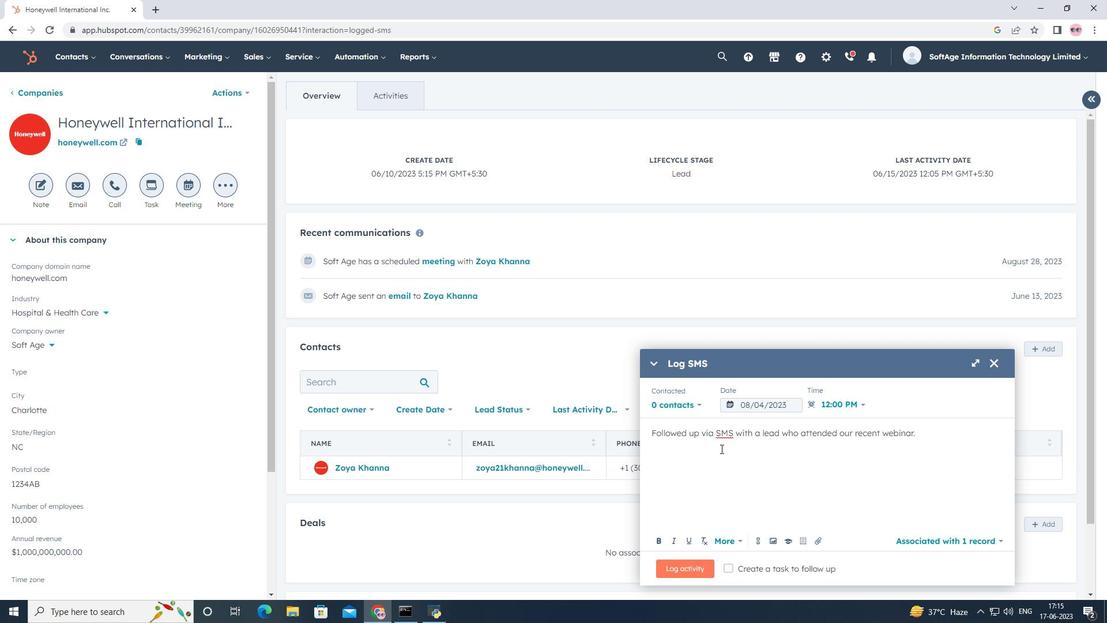 
Action: Mouse scrolled (721, 448) with delta (0, 0)
Screenshot: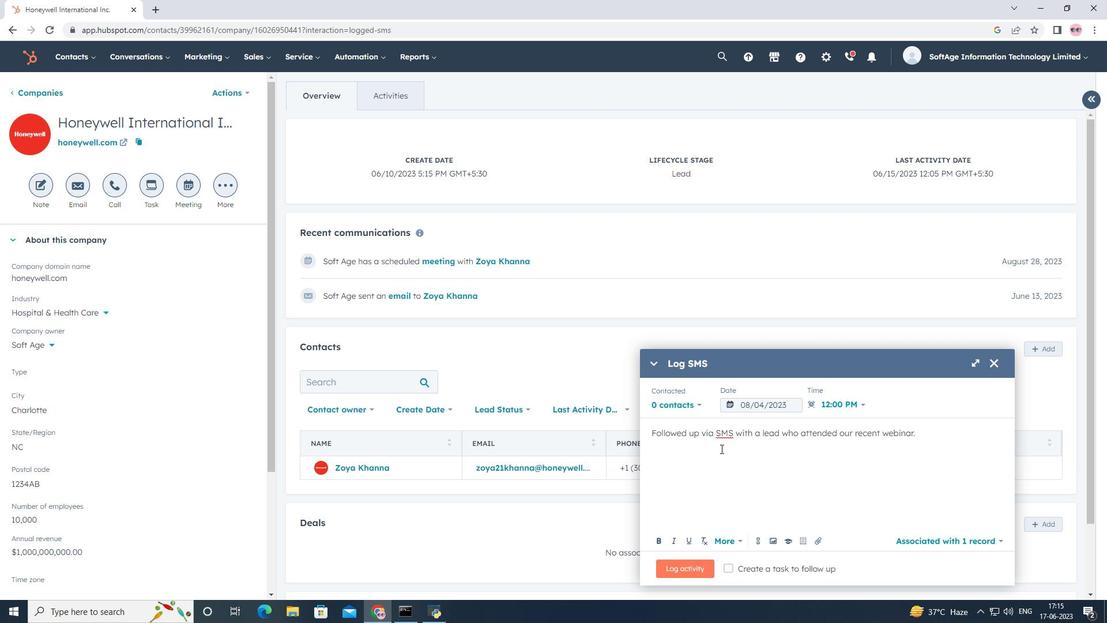 
Action: Mouse moved to (699, 408)
Screenshot: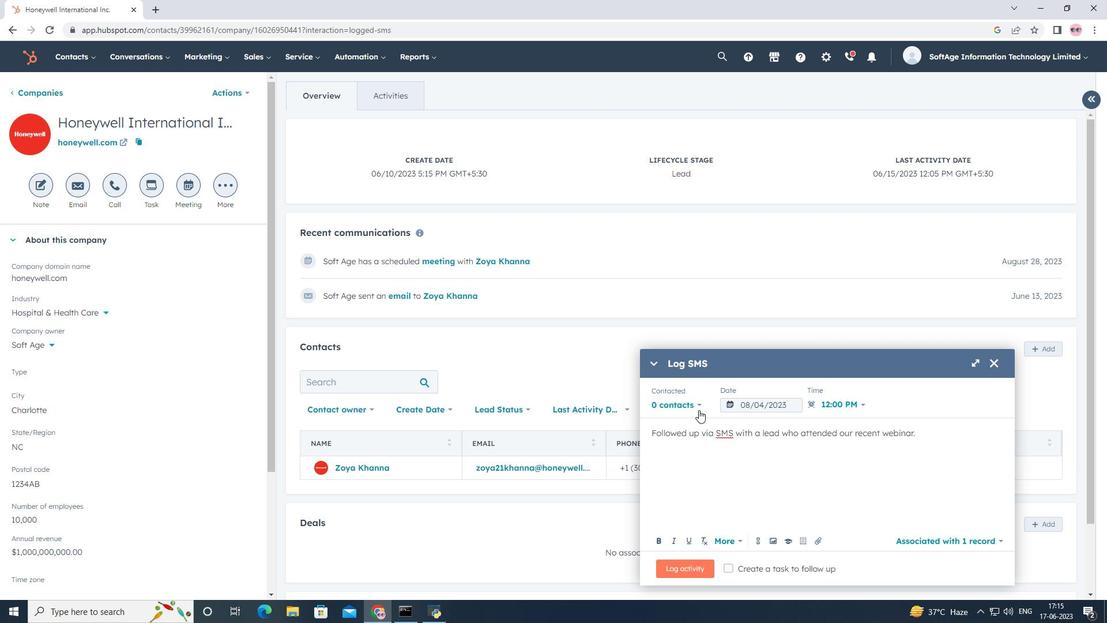 
Action: Mouse pressed left at (699, 408)
Screenshot: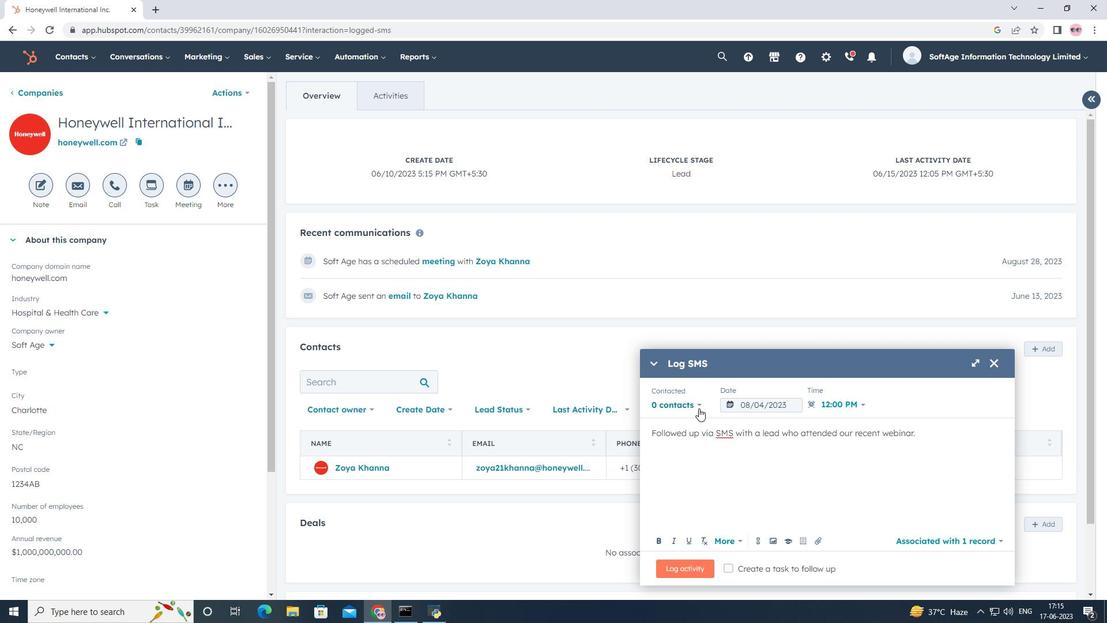 
Action: Mouse moved to (694, 462)
Screenshot: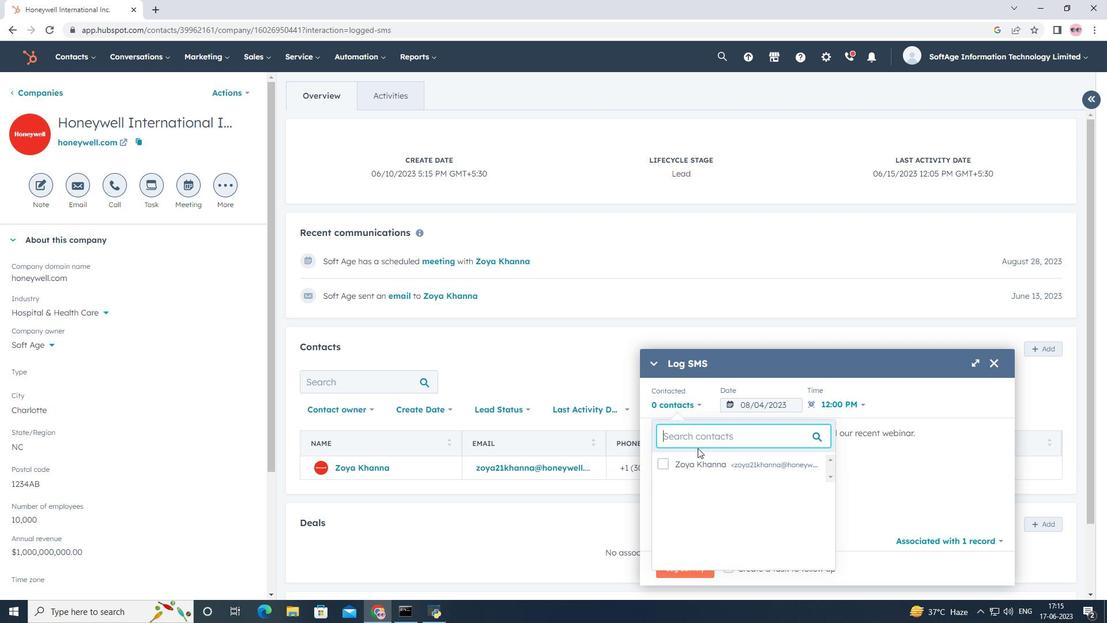 
Action: Mouse pressed left at (694, 462)
Screenshot: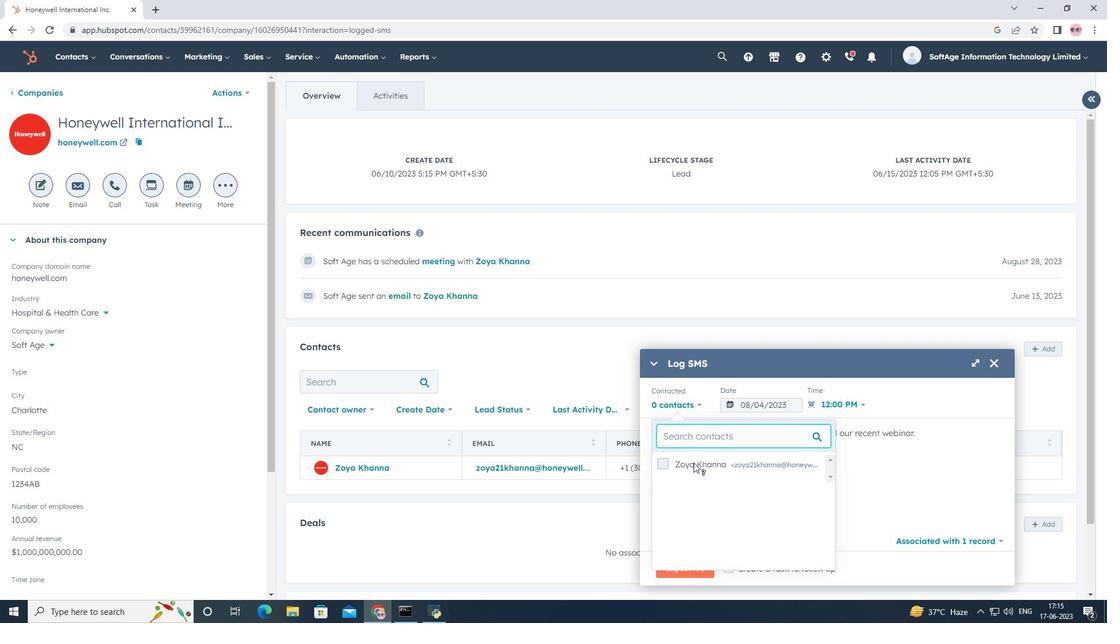 
Action: Mouse moved to (887, 494)
Screenshot: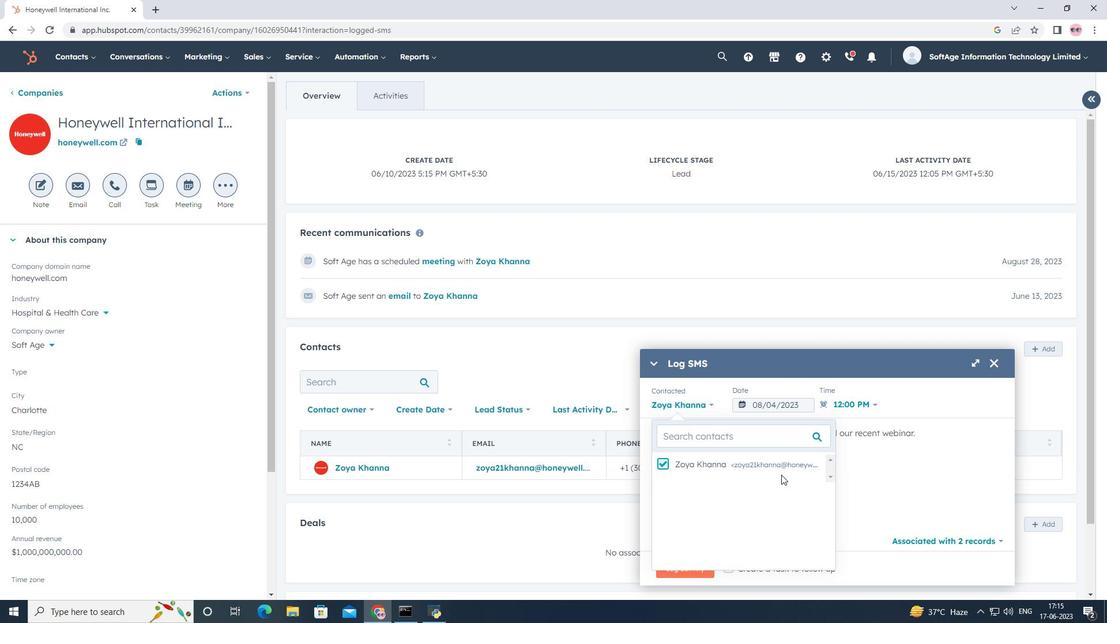 
Action: Mouse pressed left at (887, 494)
Screenshot: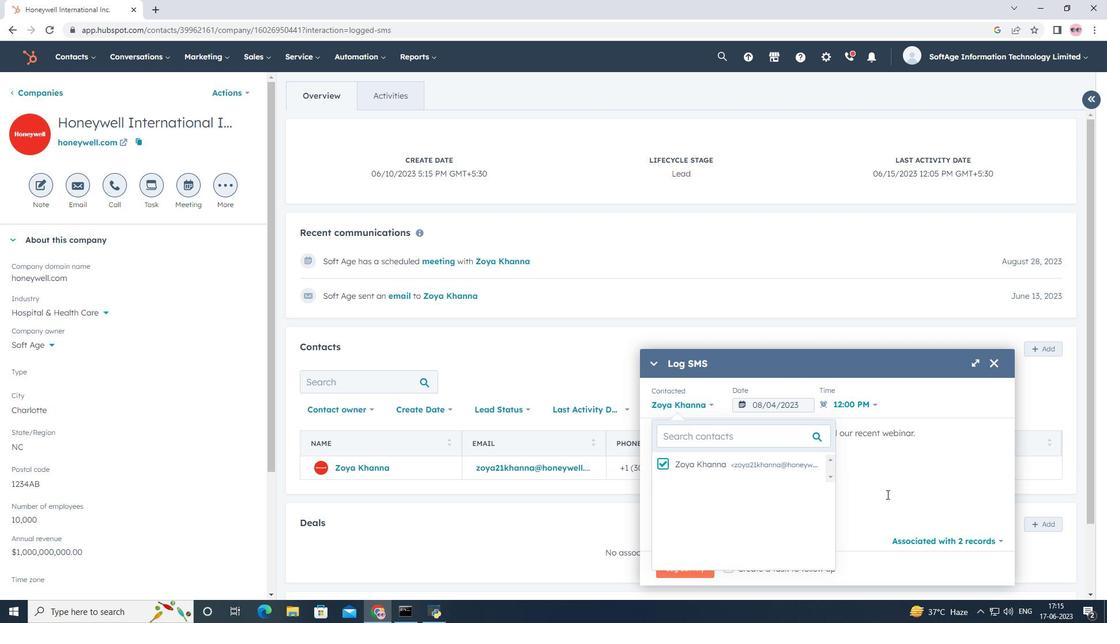 
Action: Mouse moved to (685, 578)
Screenshot: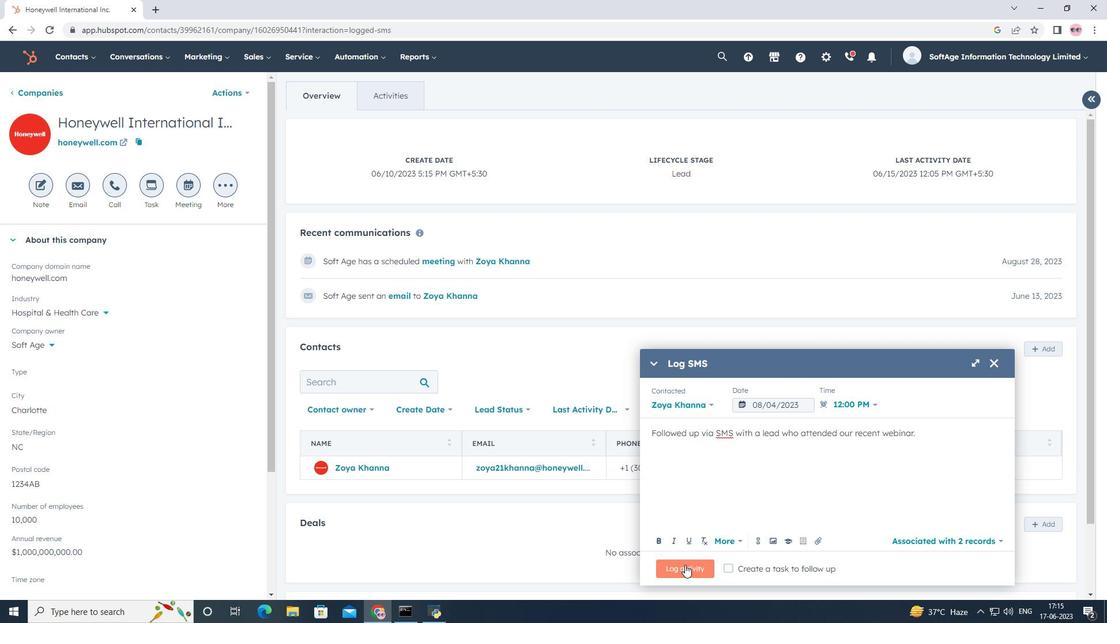 
Action: Mouse pressed left at (685, 578)
Screenshot: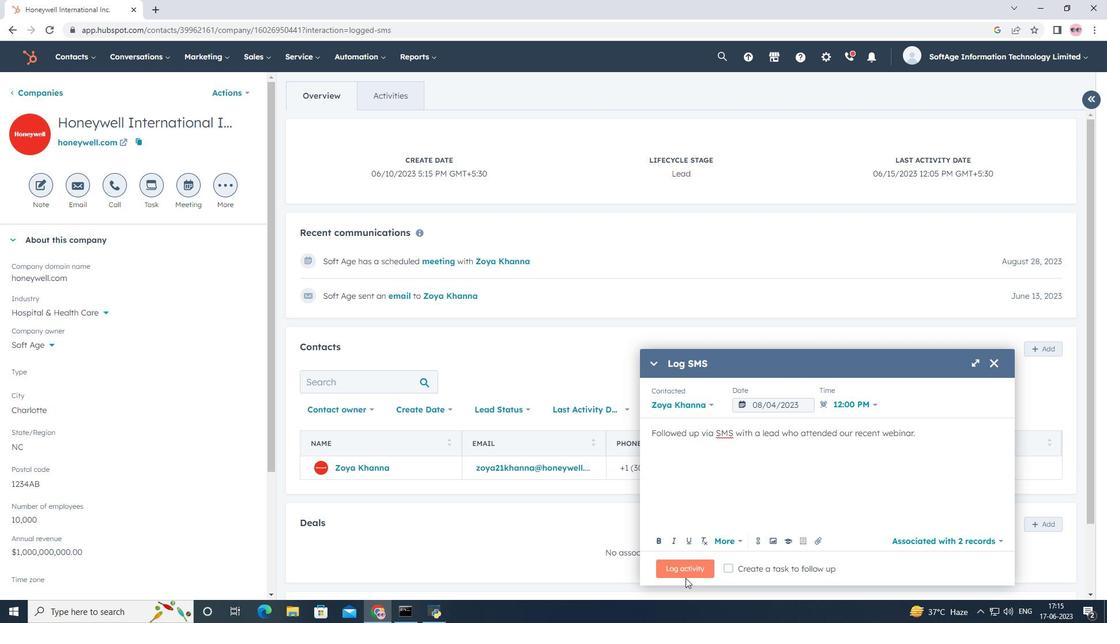 
Action: Mouse moved to (694, 561)
Screenshot: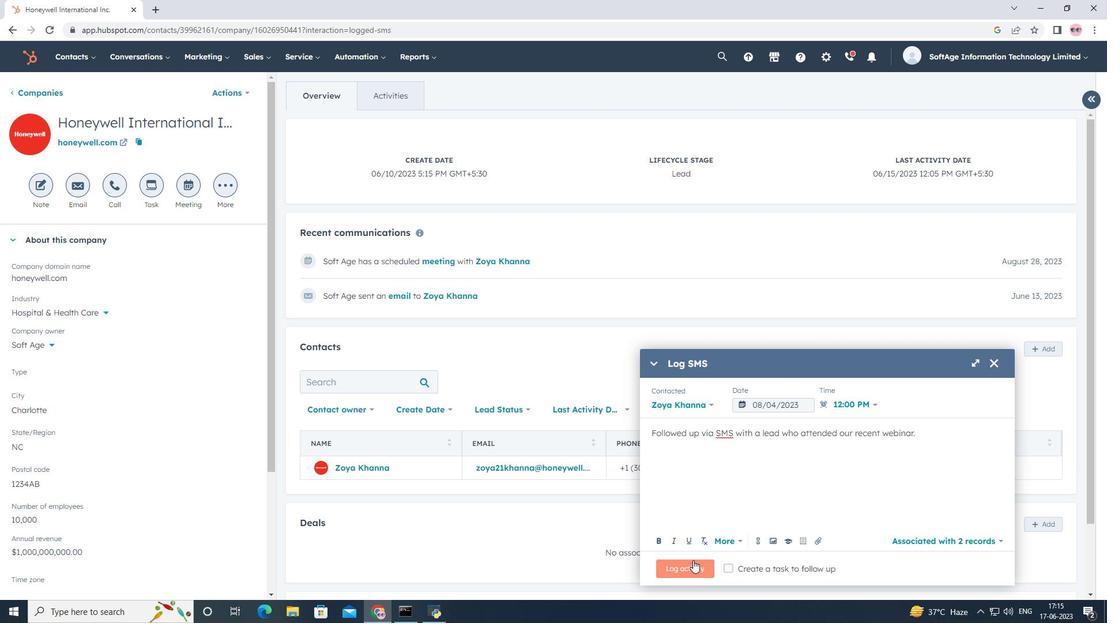
Action: Mouse pressed left at (694, 561)
Screenshot: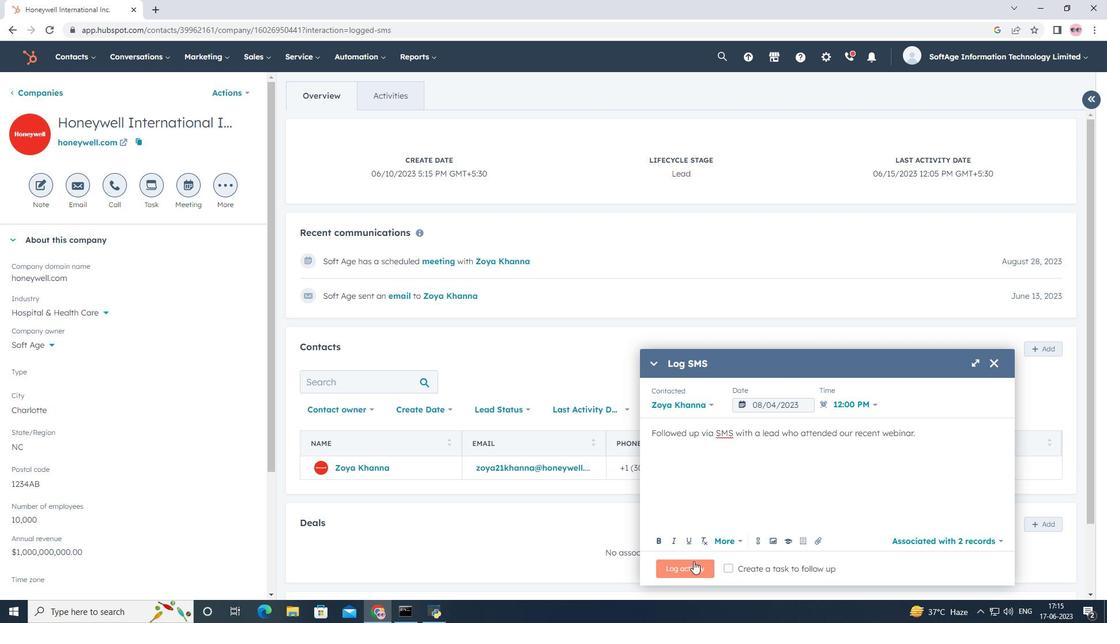 
